Task: Add a condition where "Hours since ticket status solved Less than Twenty-four" in unsolved tickets in your groups.
Action: Mouse moved to (120, 526)
Screenshot: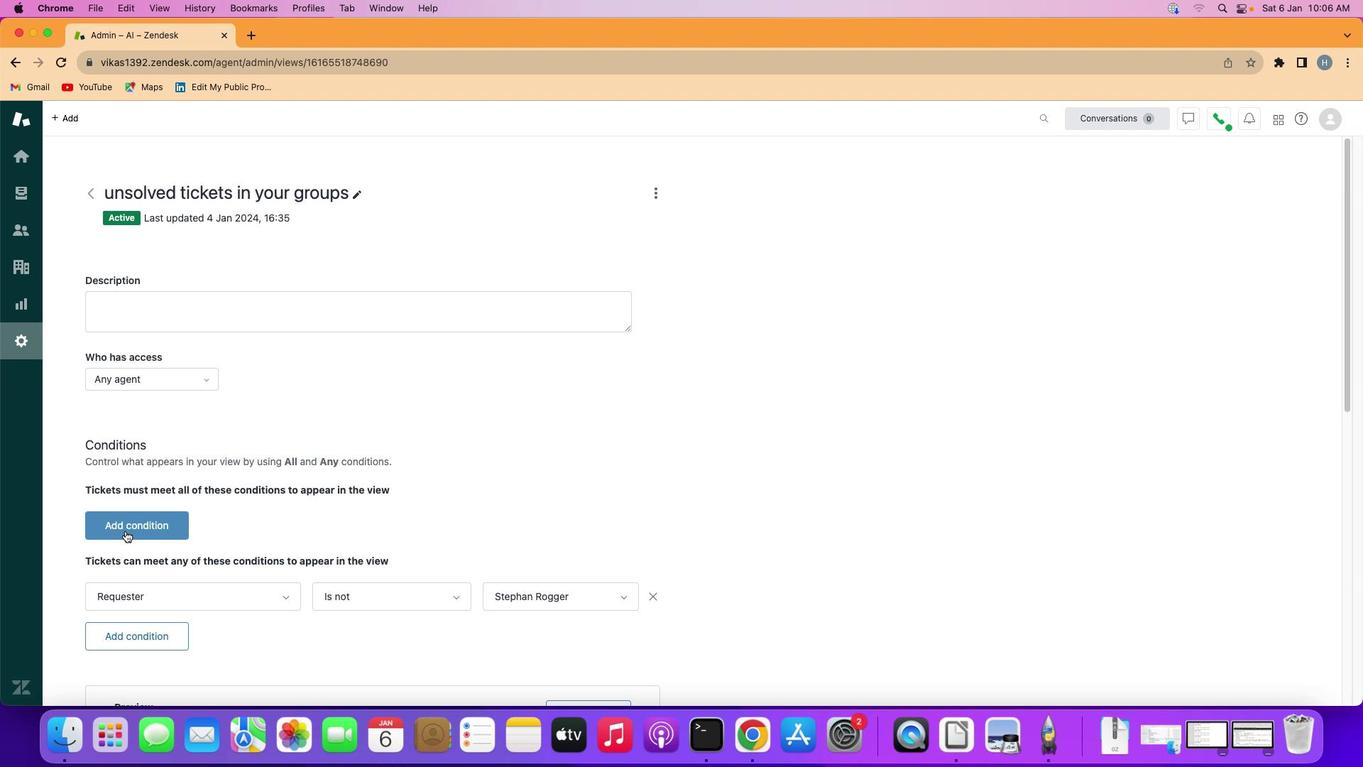 
Action: Mouse pressed left at (120, 526)
Screenshot: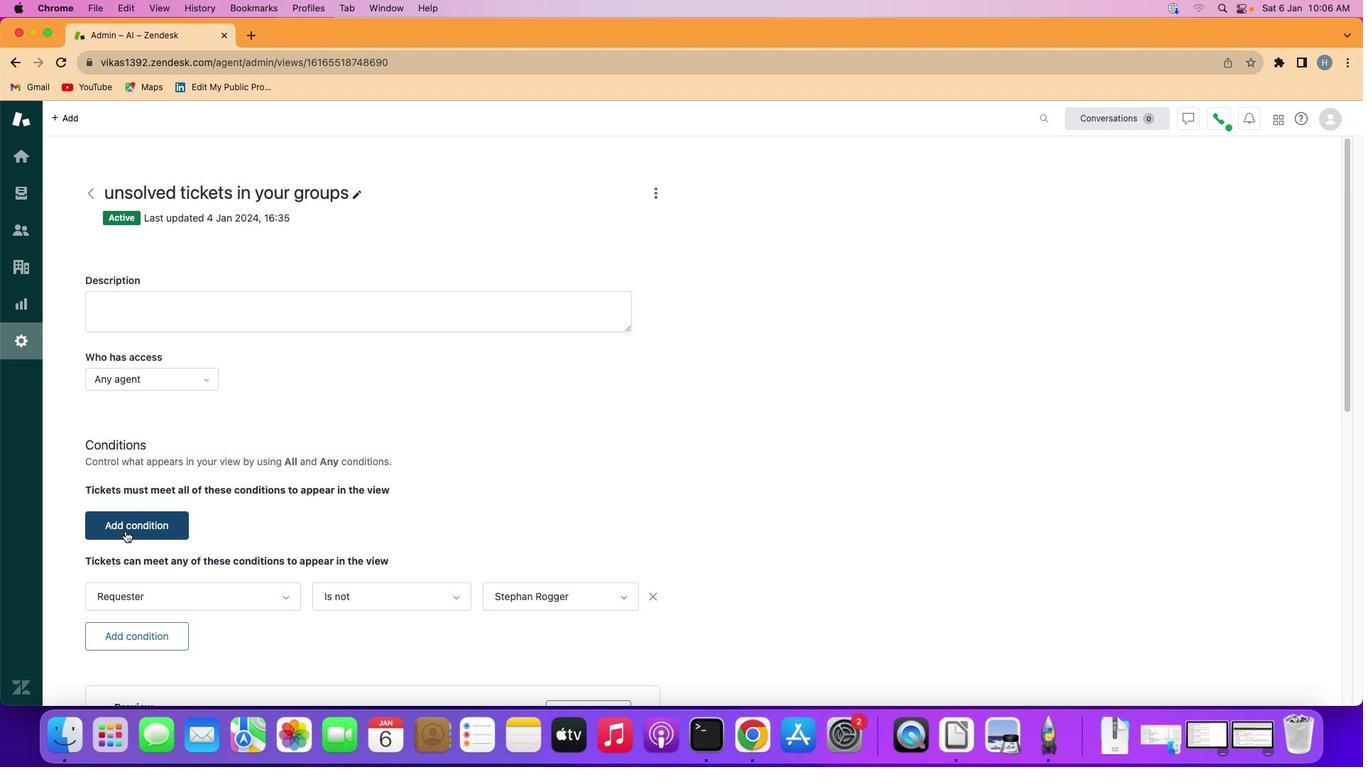 
Action: Mouse moved to (178, 518)
Screenshot: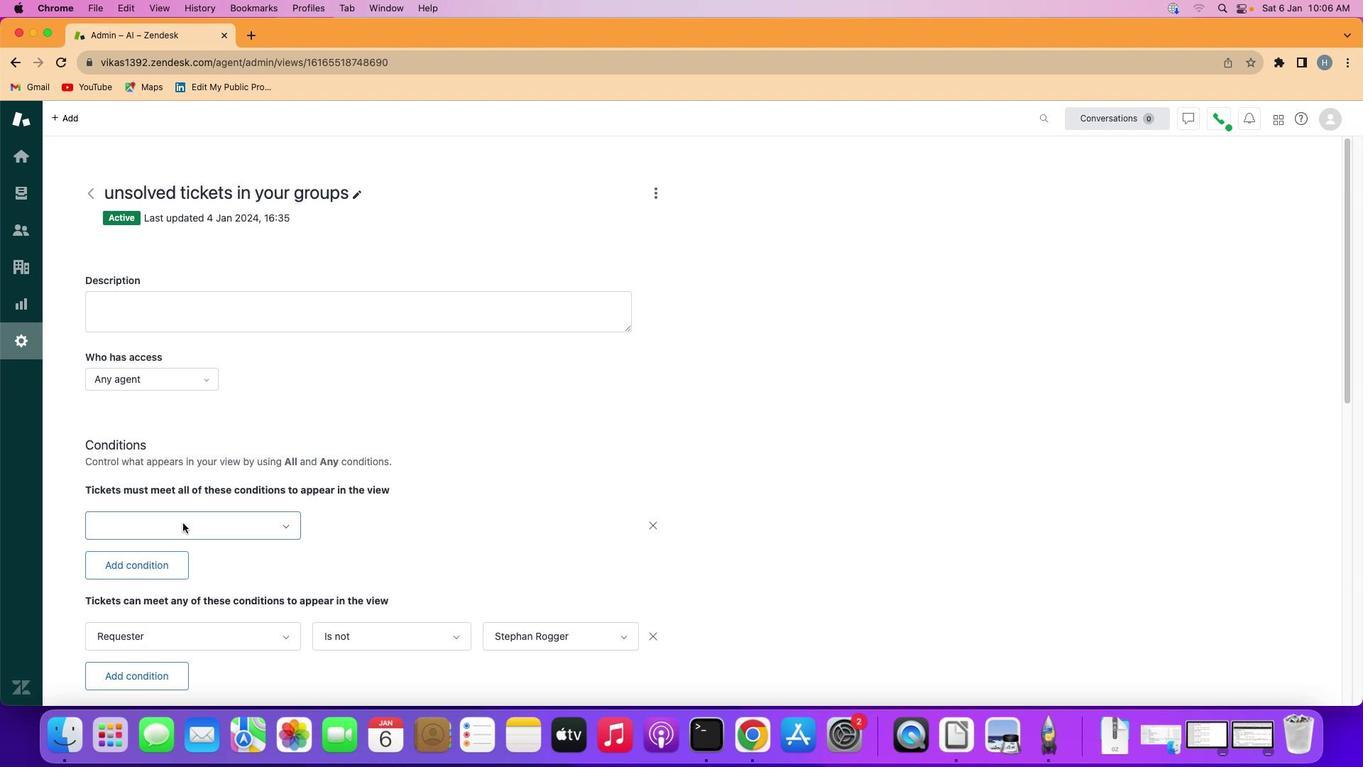 
Action: Mouse pressed left at (178, 518)
Screenshot: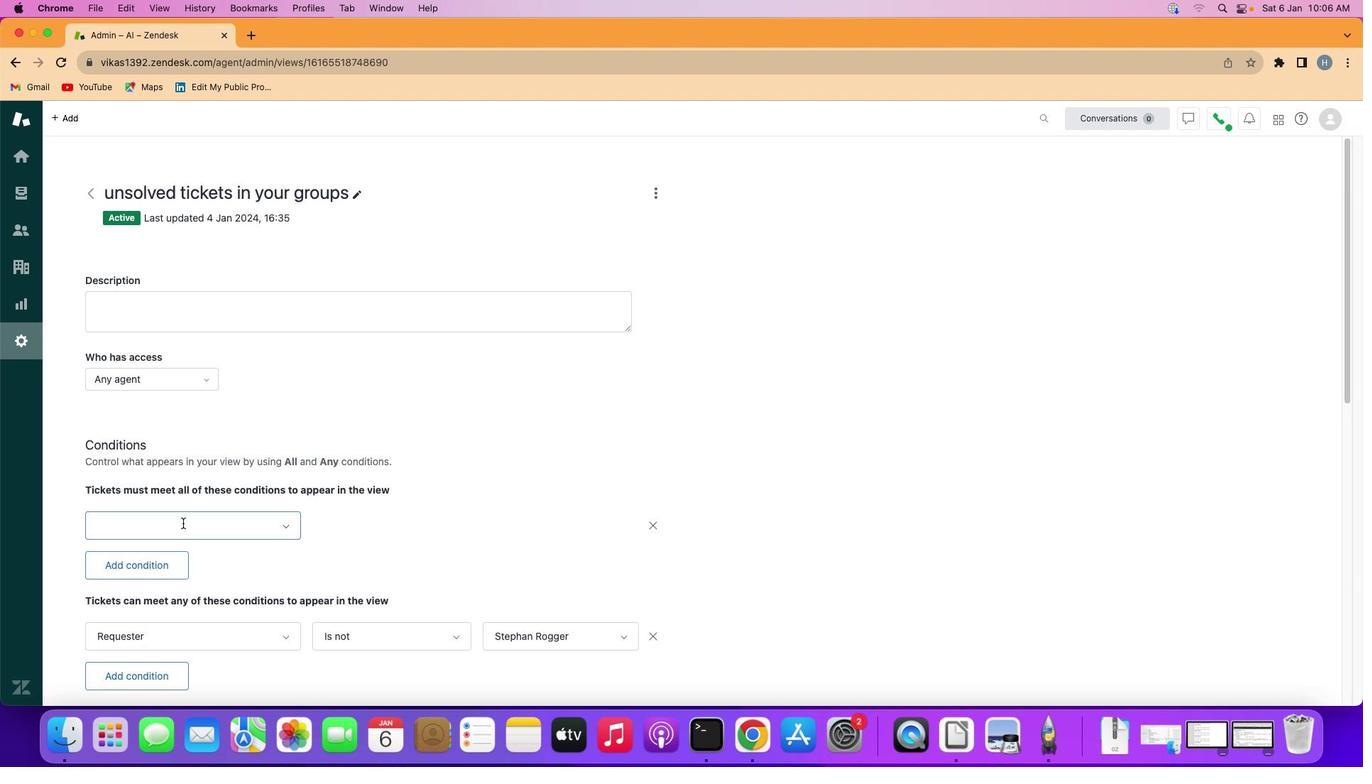 
Action: Mouse moved to (202, 424)
Screenshot: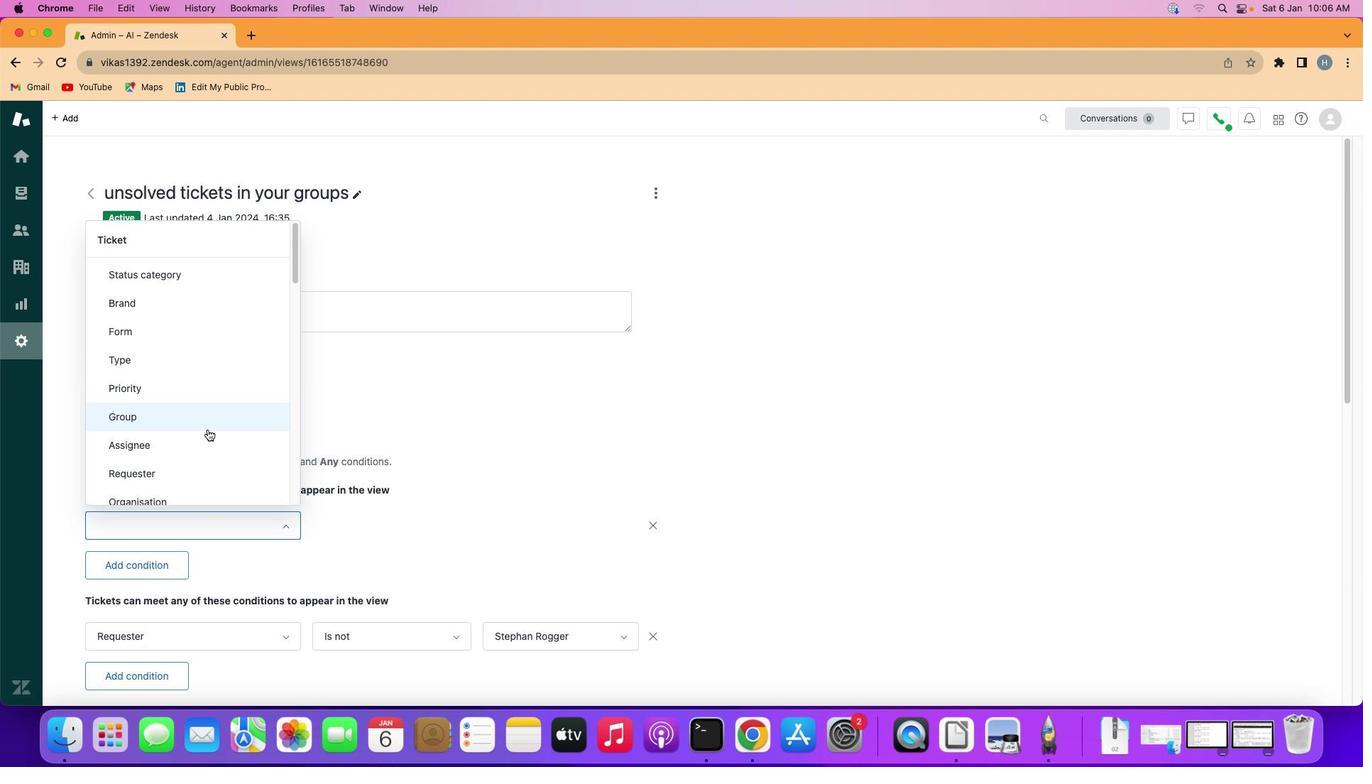 
Action: Mouse scrolled (202, 424) with delta (-4, -4)
Screenshot: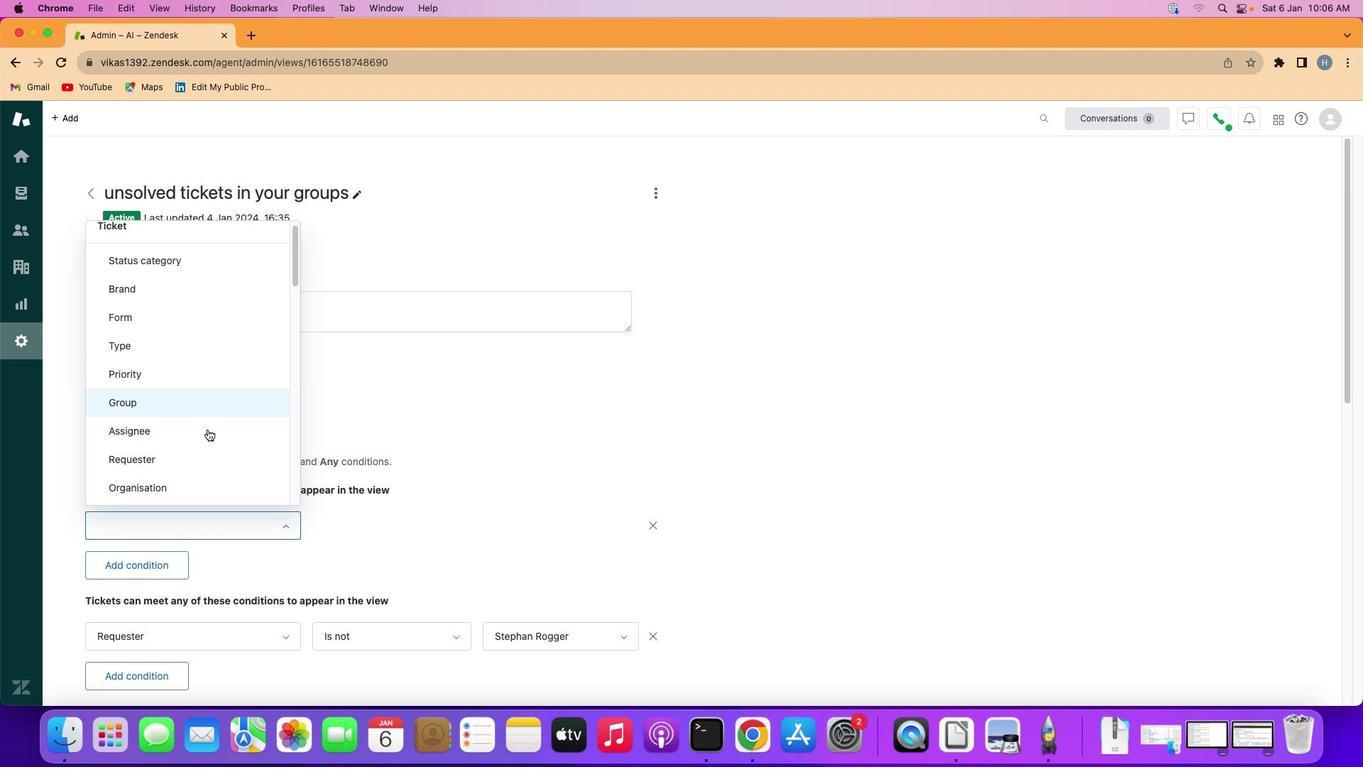 
Action: Mouse scrolled (202, 424) with delta (-4, -4)
Screenshot: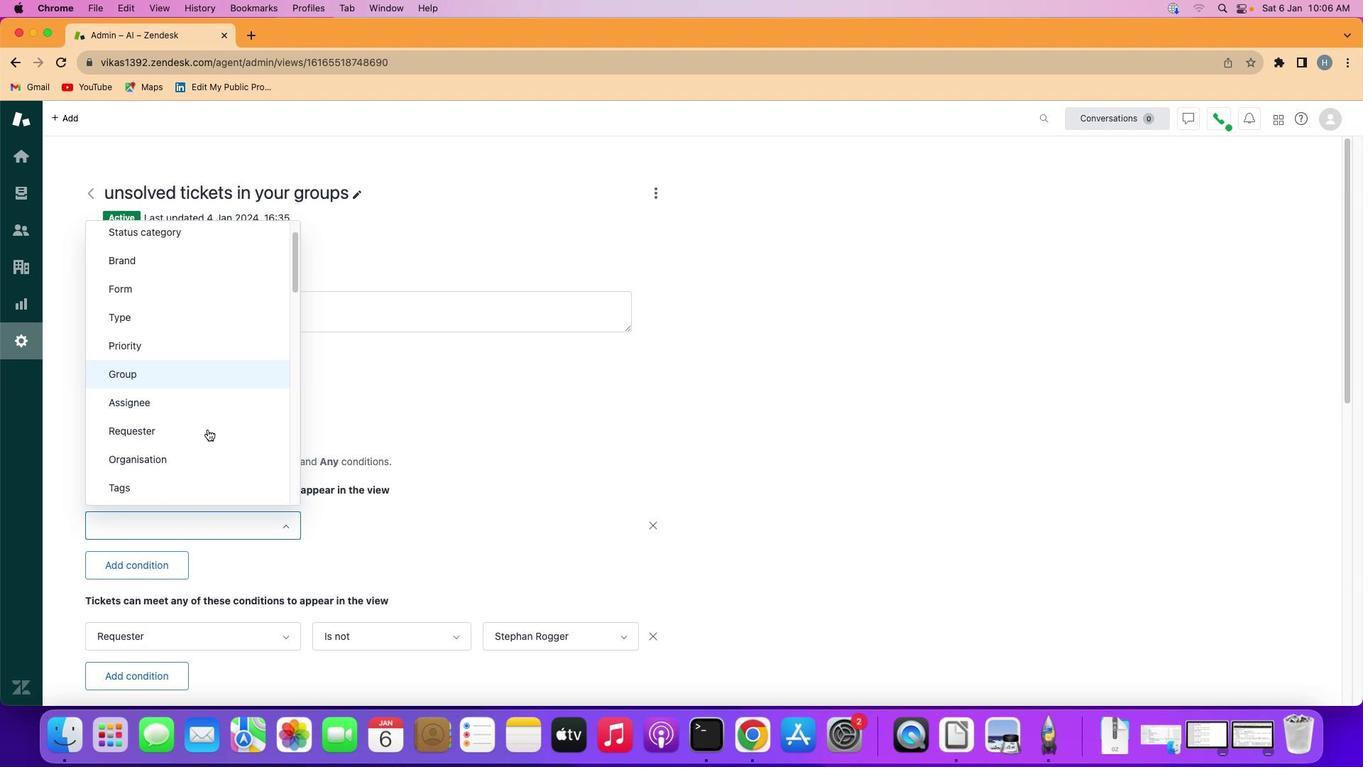 
Action: Mouse scrolled (202, 424) with delta (-4, -6)
Screenshot: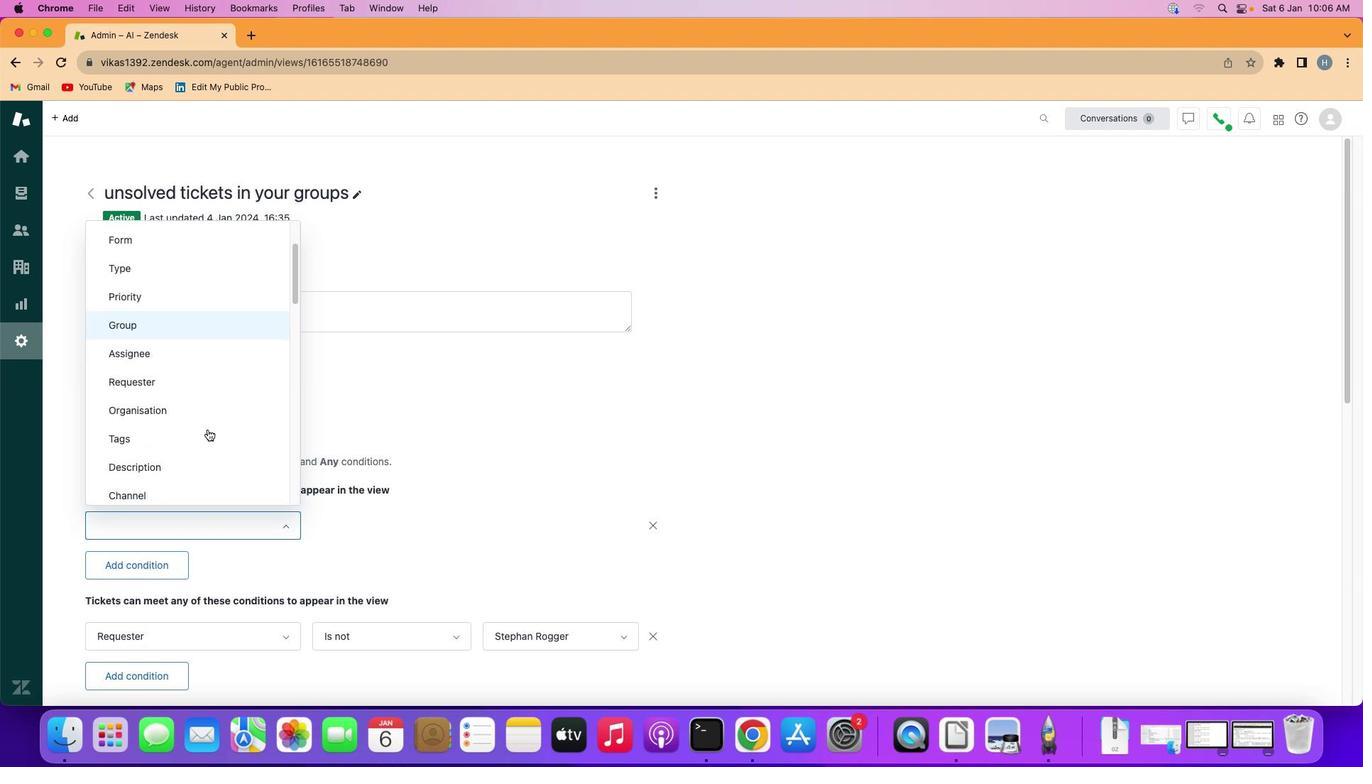 
Action: Mouse scrolled (202, 424) with delta (-4, -7)
Screenshot: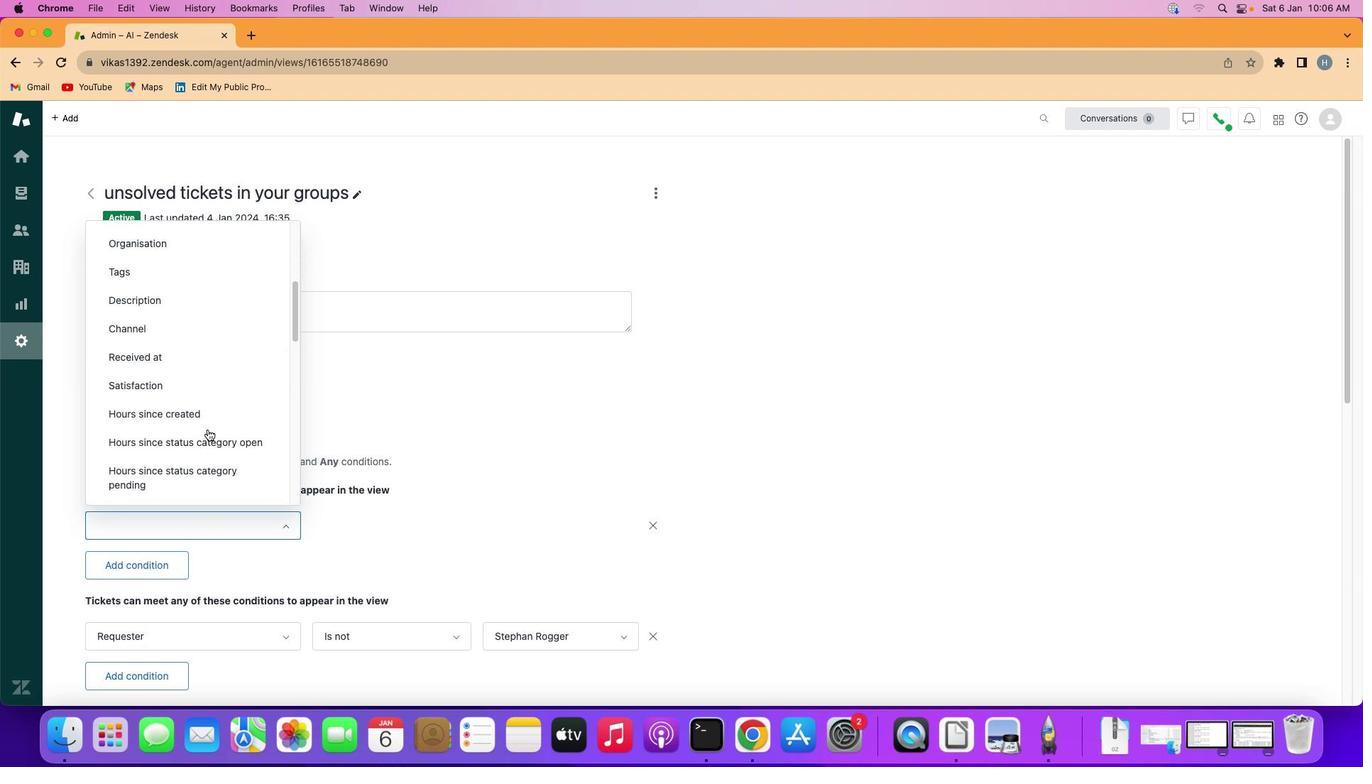 
Action: Mouse scrolled (202, 424) with delta (-4, -7)
Screenshot: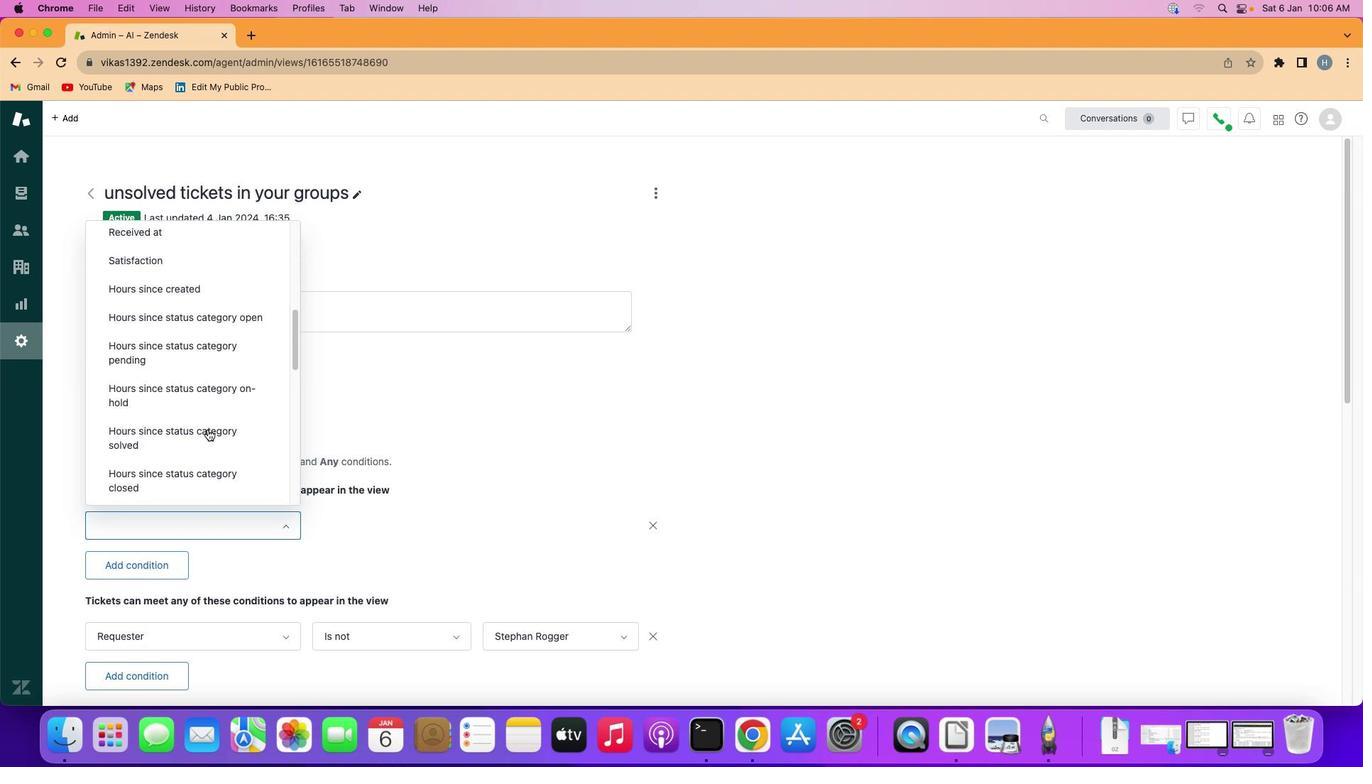 
Action: Mouse scrolled (202, 424) with delta (-4, -4)
Screenshot: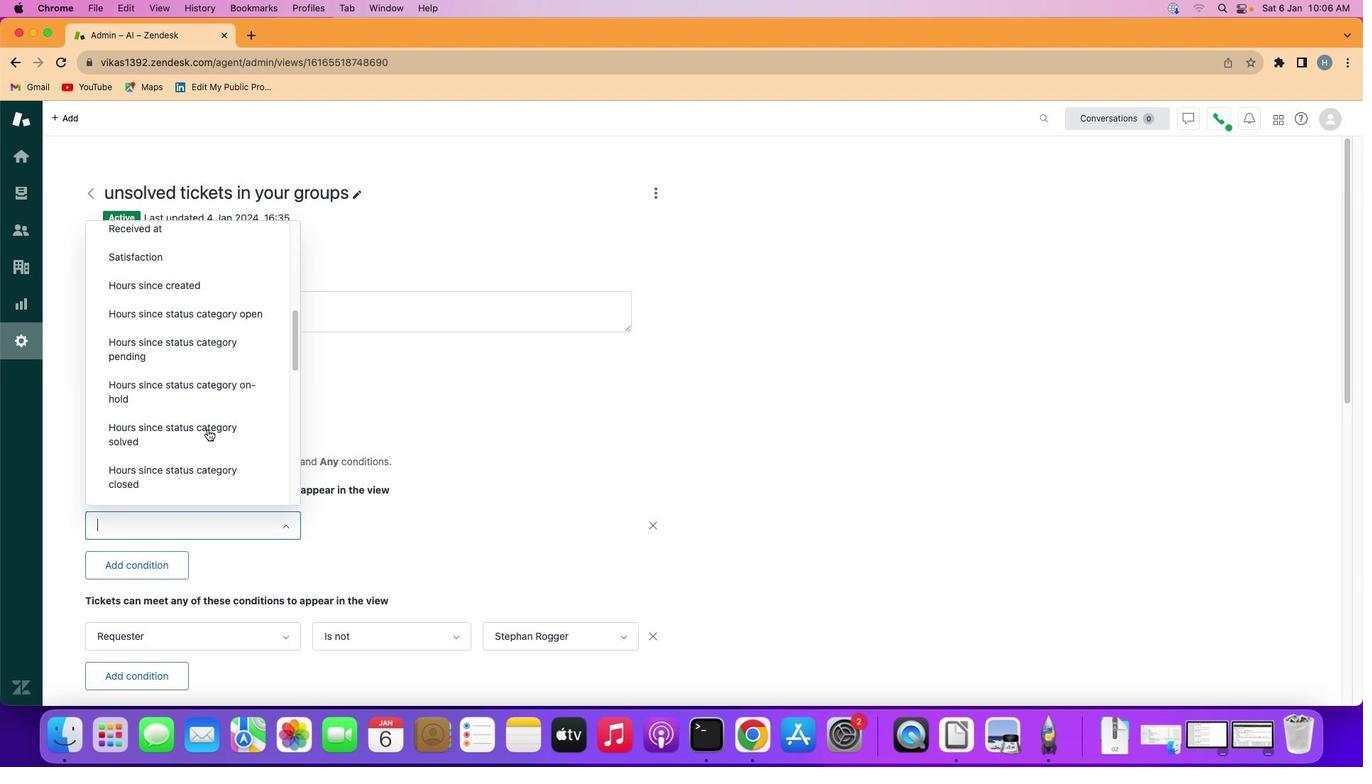 
Action: Mouse scrolled (202, 424) with delta (-4, -2)
Screenshot: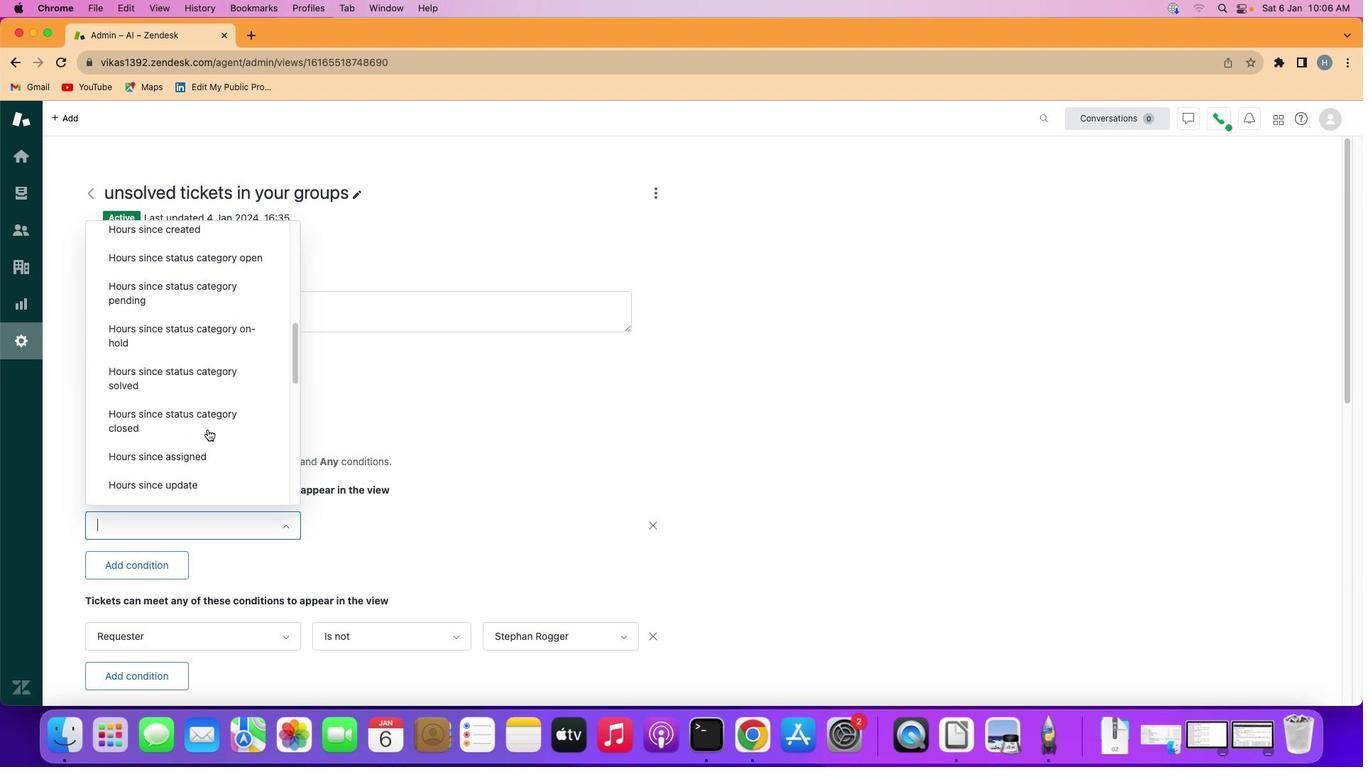 
Action: Mouse scrolled (202, 424) with delta (-4, -7)
Screenshot: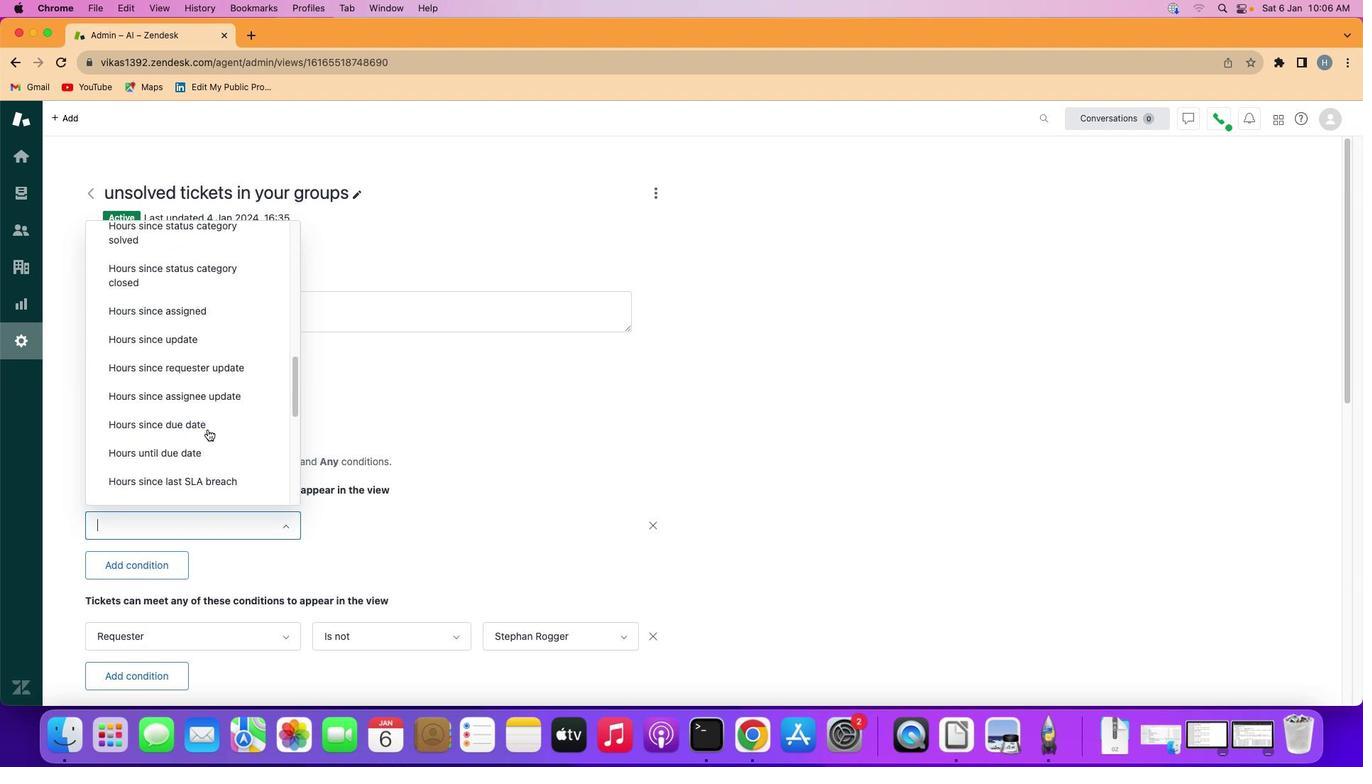 
Action: Mouse scrolled (202, 424) with delta (-4, -6)
Screenshot: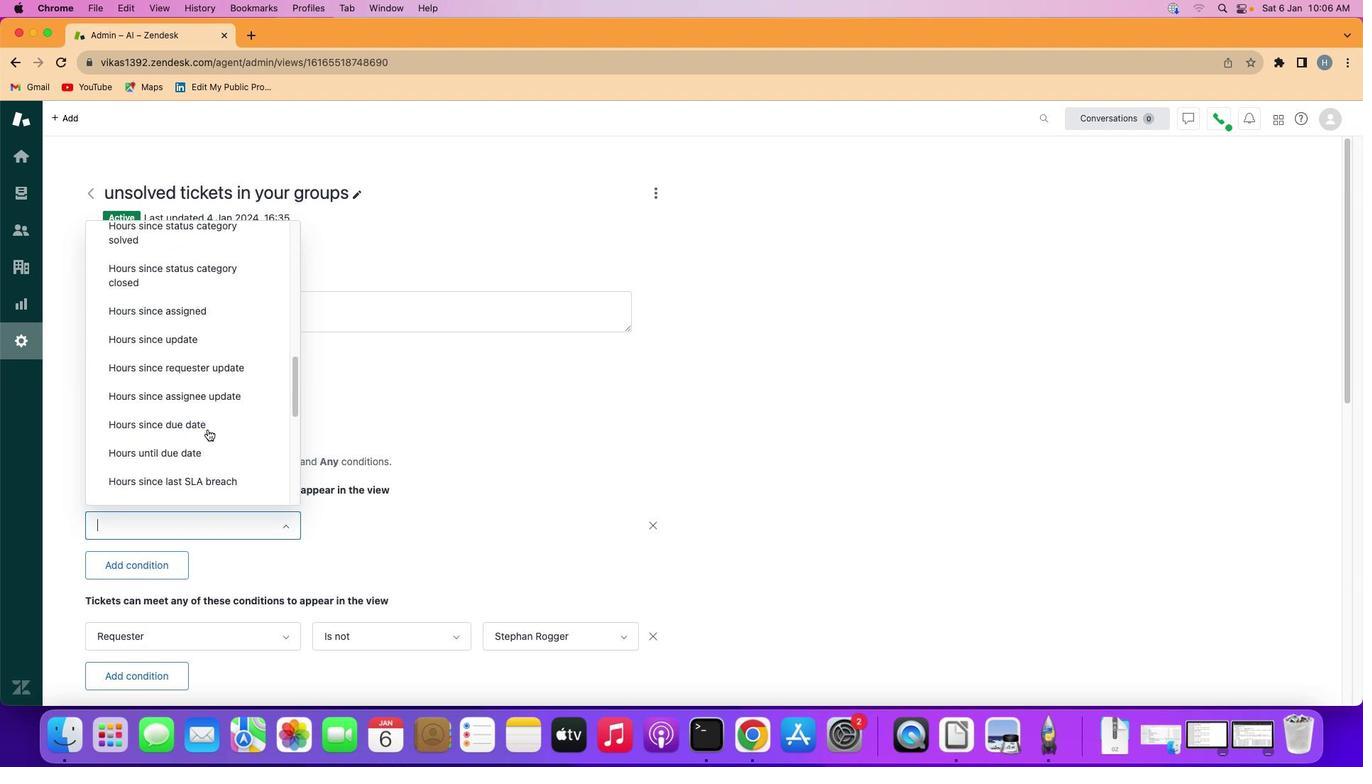 
Action: Mouse scrolled (202, 424) with delta (-4, -8)
Screenshot: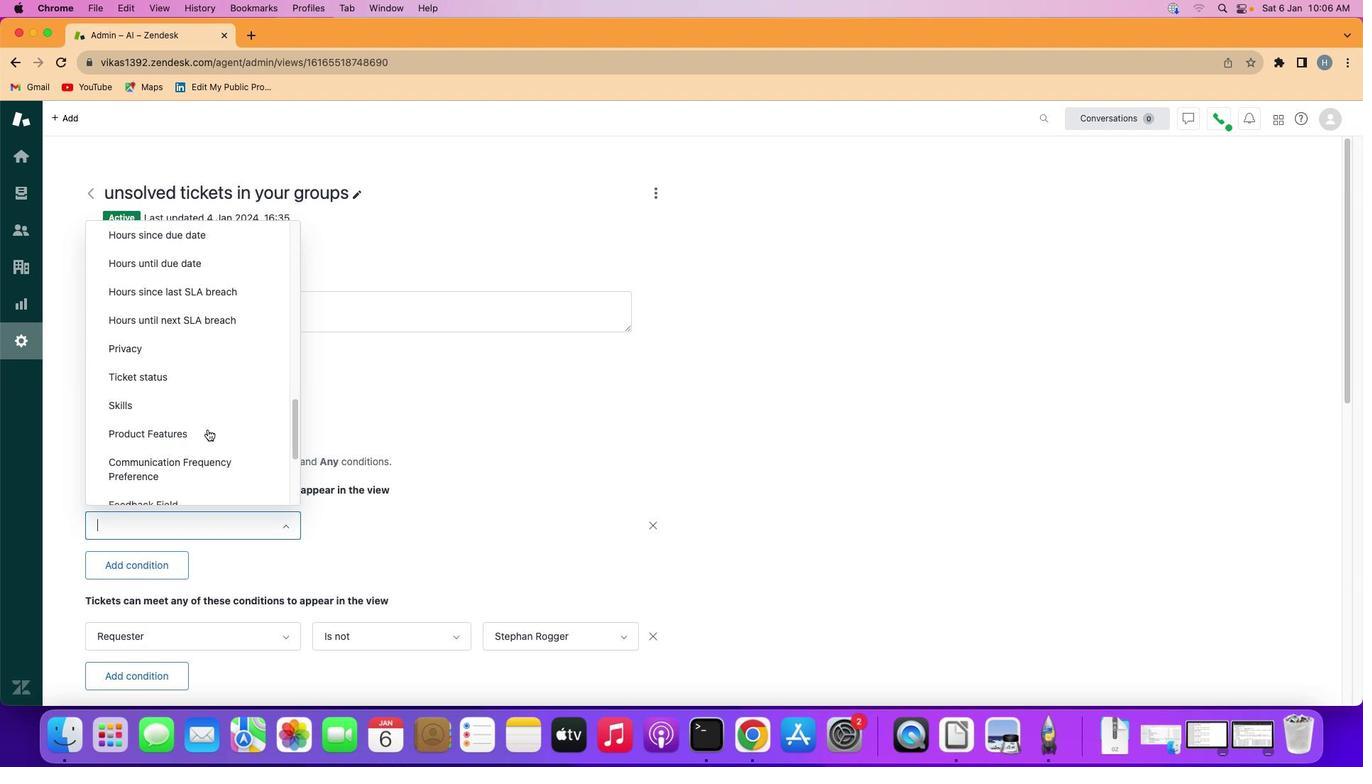 
Action: Mouse scrolled (202, 424) with delta (-4, -8)
Screenshot: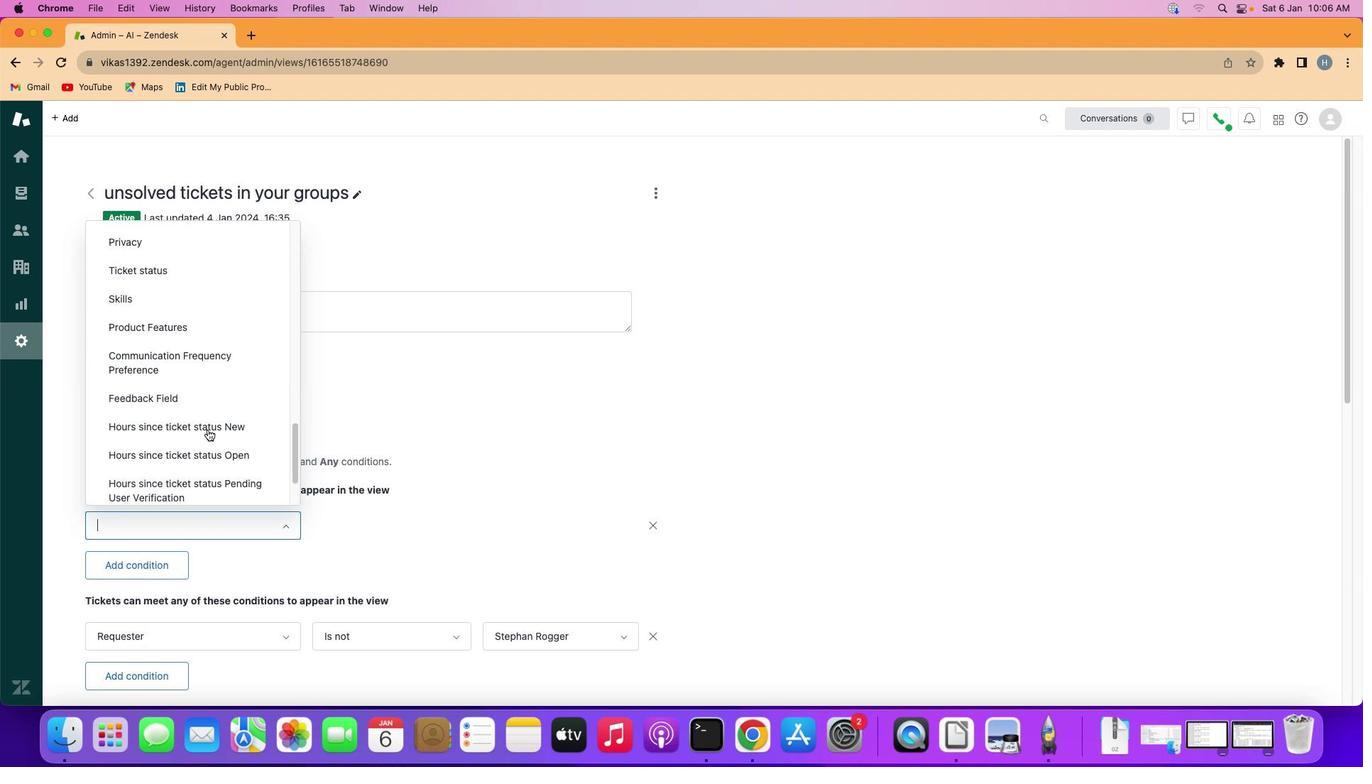 
Action: Mouse scrolled (202, 424) with delta (-4, -4)
Screenshot: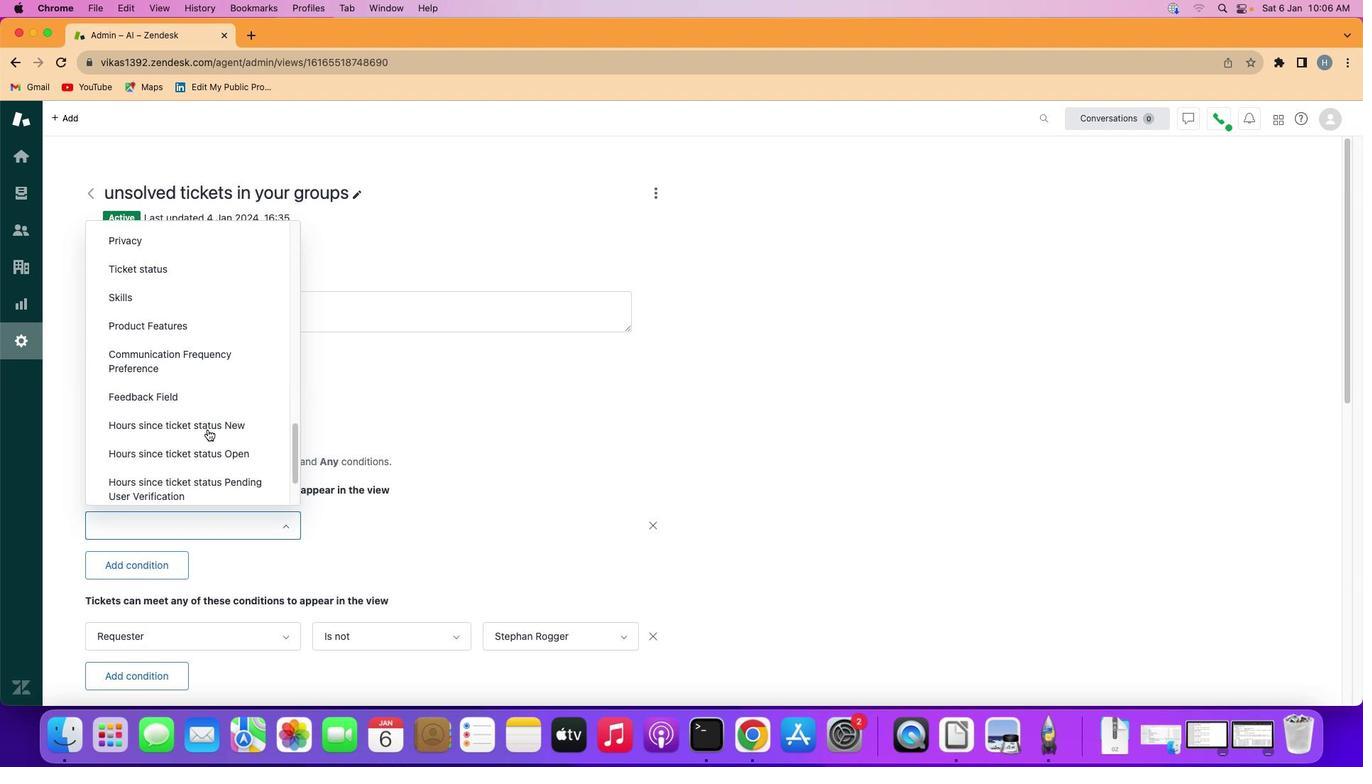 
Action: Mouse scrolled (202, 424) with delta (-4, -4)
Screenshot: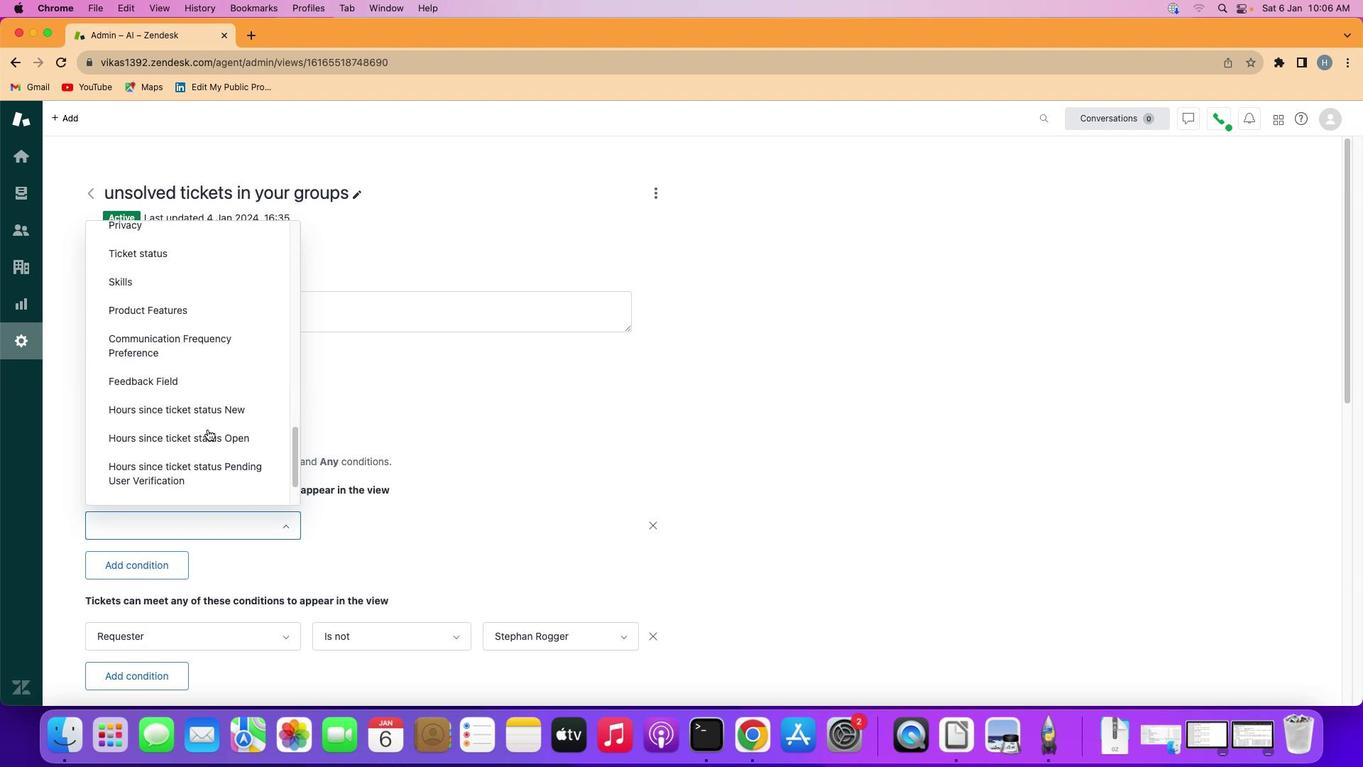 
Action: Mouse scrolled (202, 424) with delta (-4, -4)
Screenshot: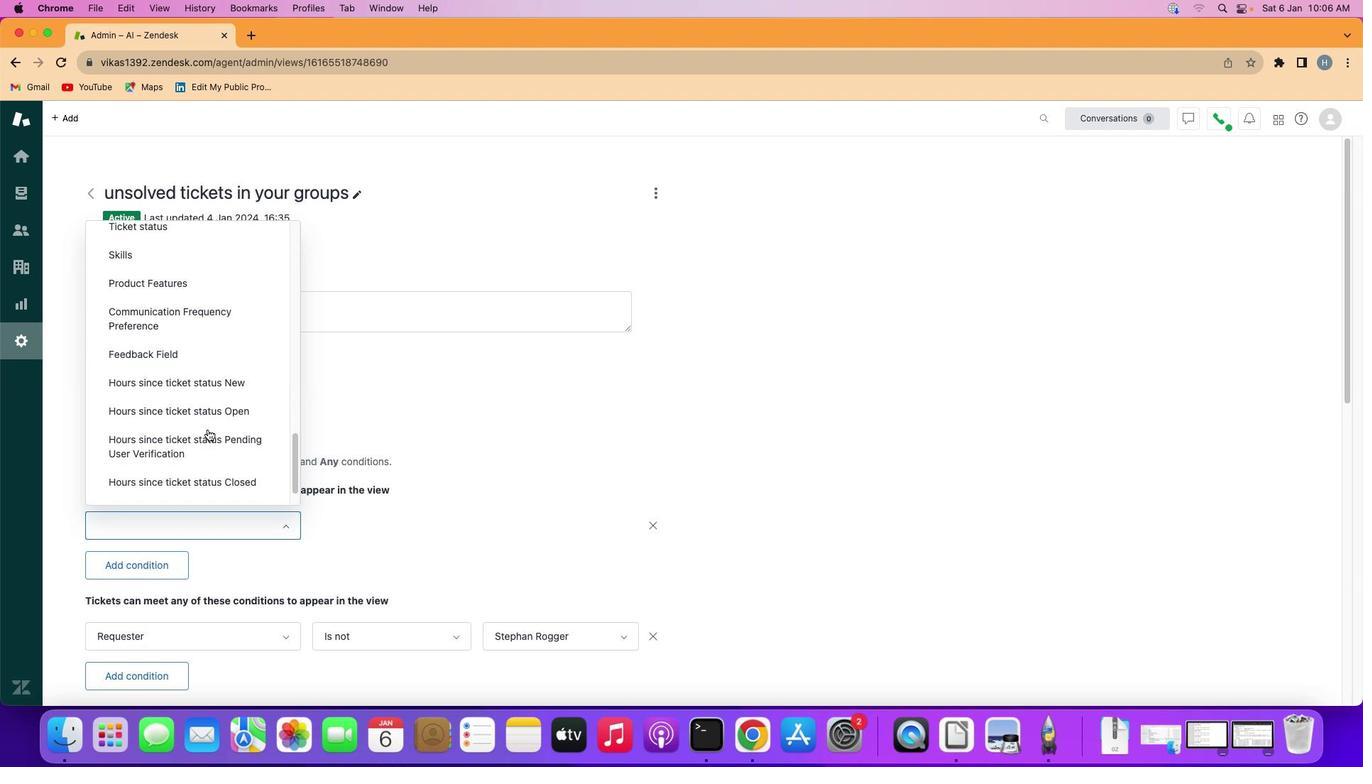 
Action: Mouse scrolled (202, 424) with delta (-4, -5)
Screenshot: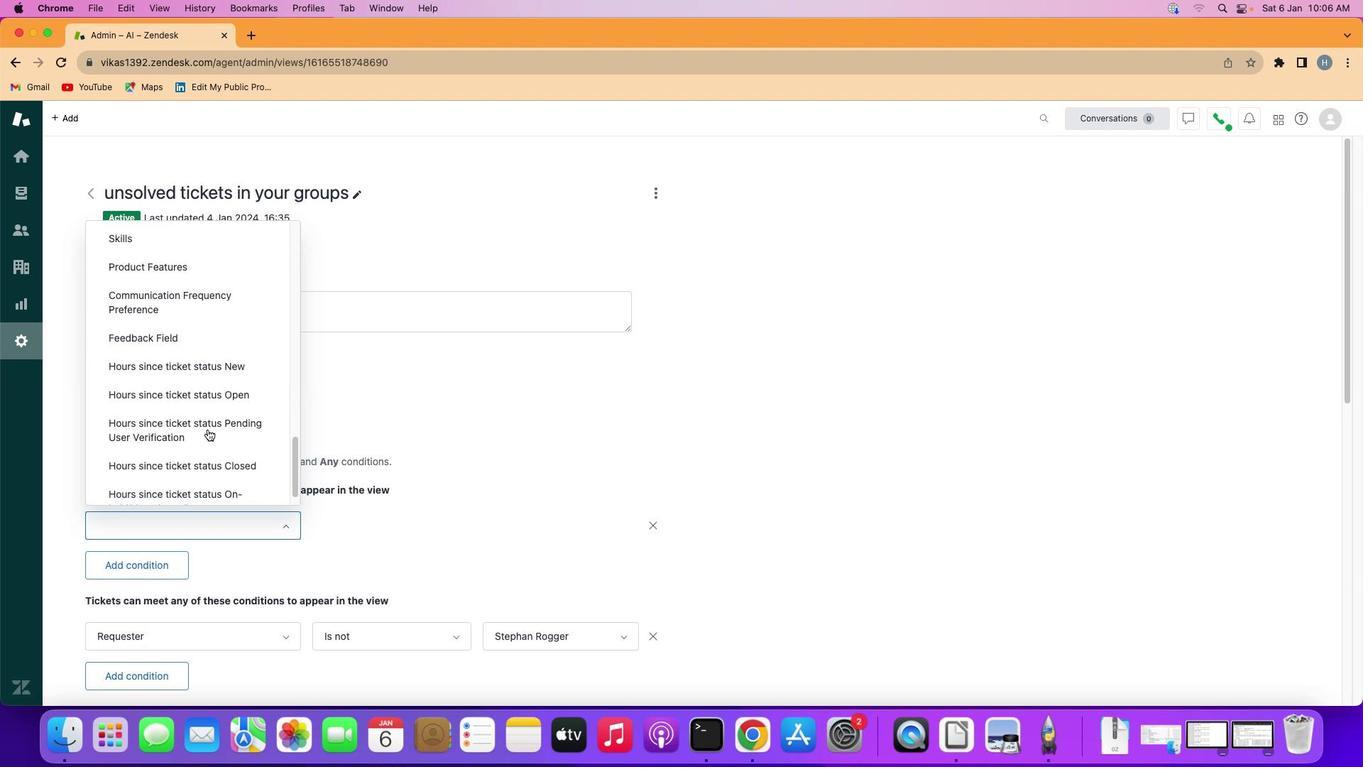 
Action: Mouse scrolled (202, 424) with delta (-4, -6)
Screenshot: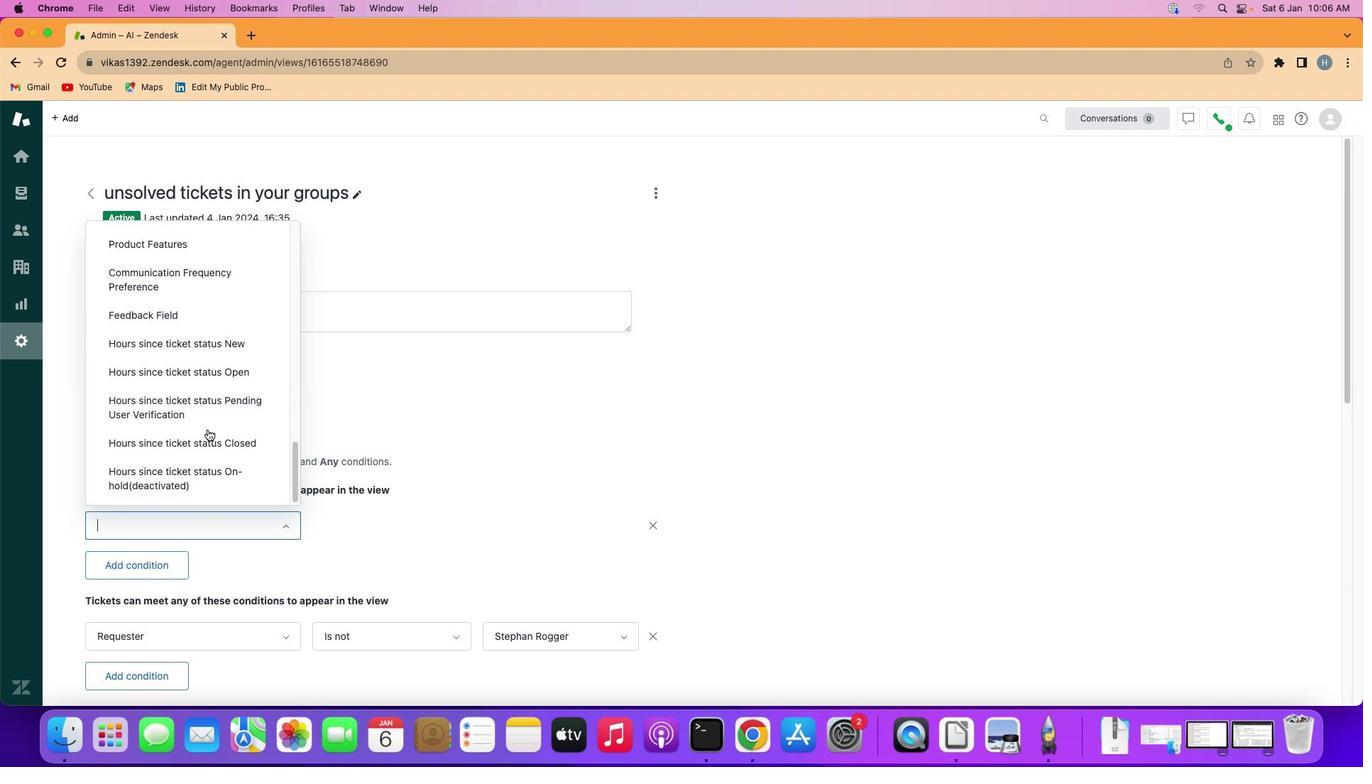 
Action: Mouse scrolled (202, 424) with delta (-4, -4)
Screenshot: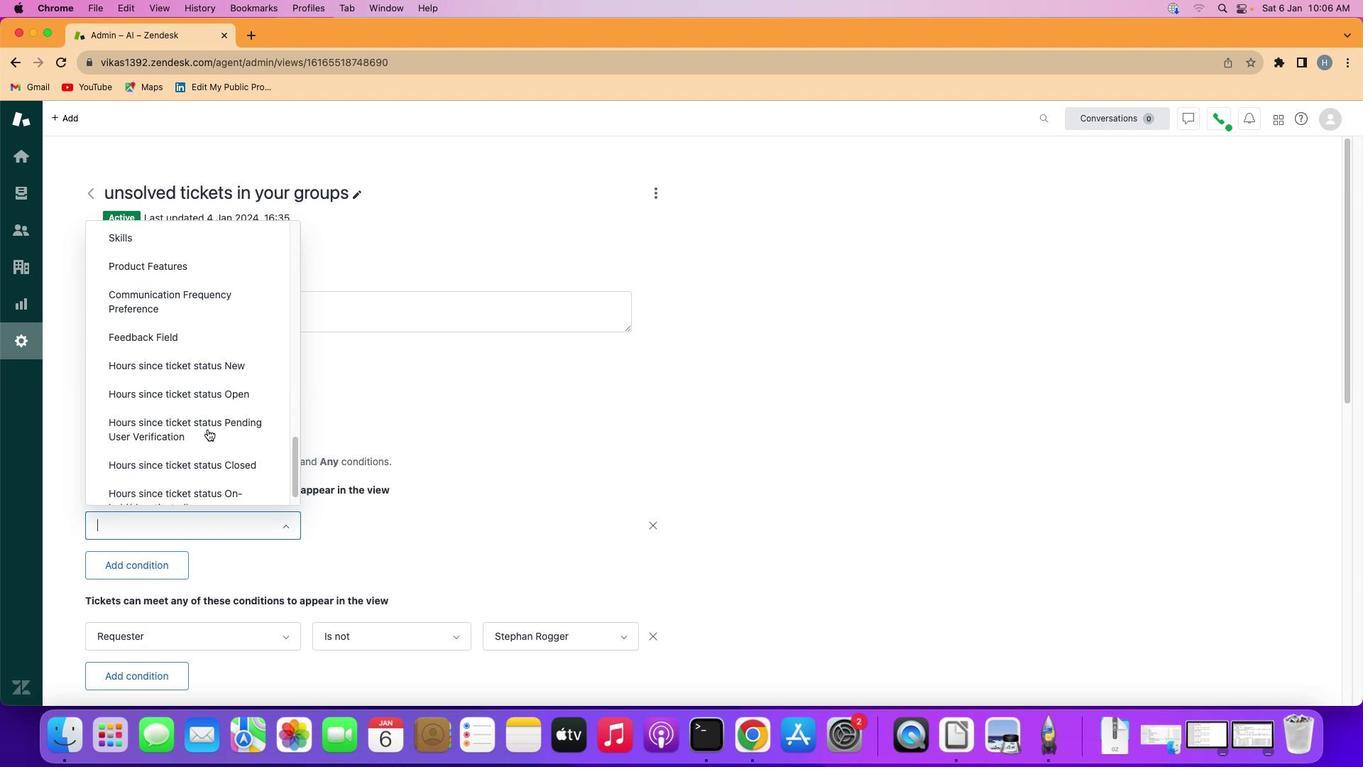 
Action: Mouse scrolled (202, 424) with delta (-4, -2)
Screenshot: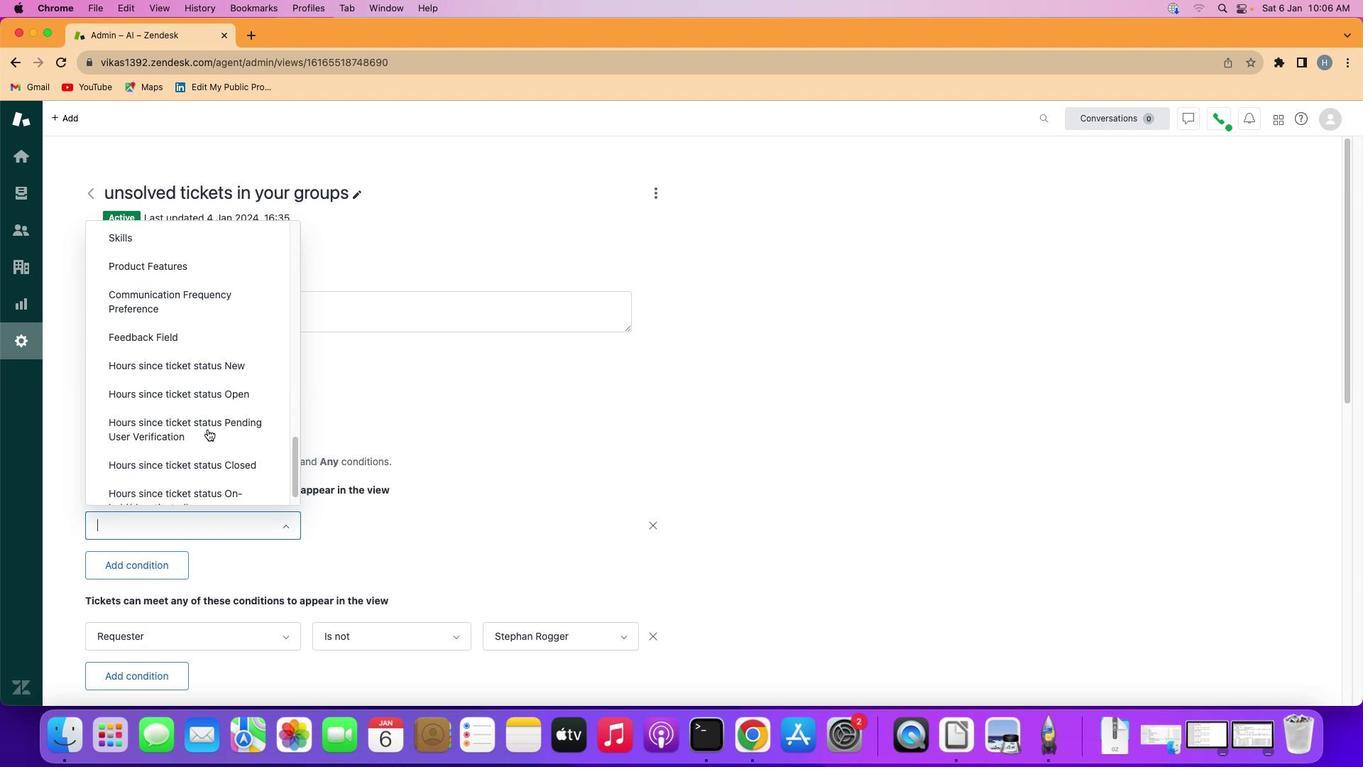 
Action: Mouse scrolled (202, 424) with delta (-4, -6)
Screenshot: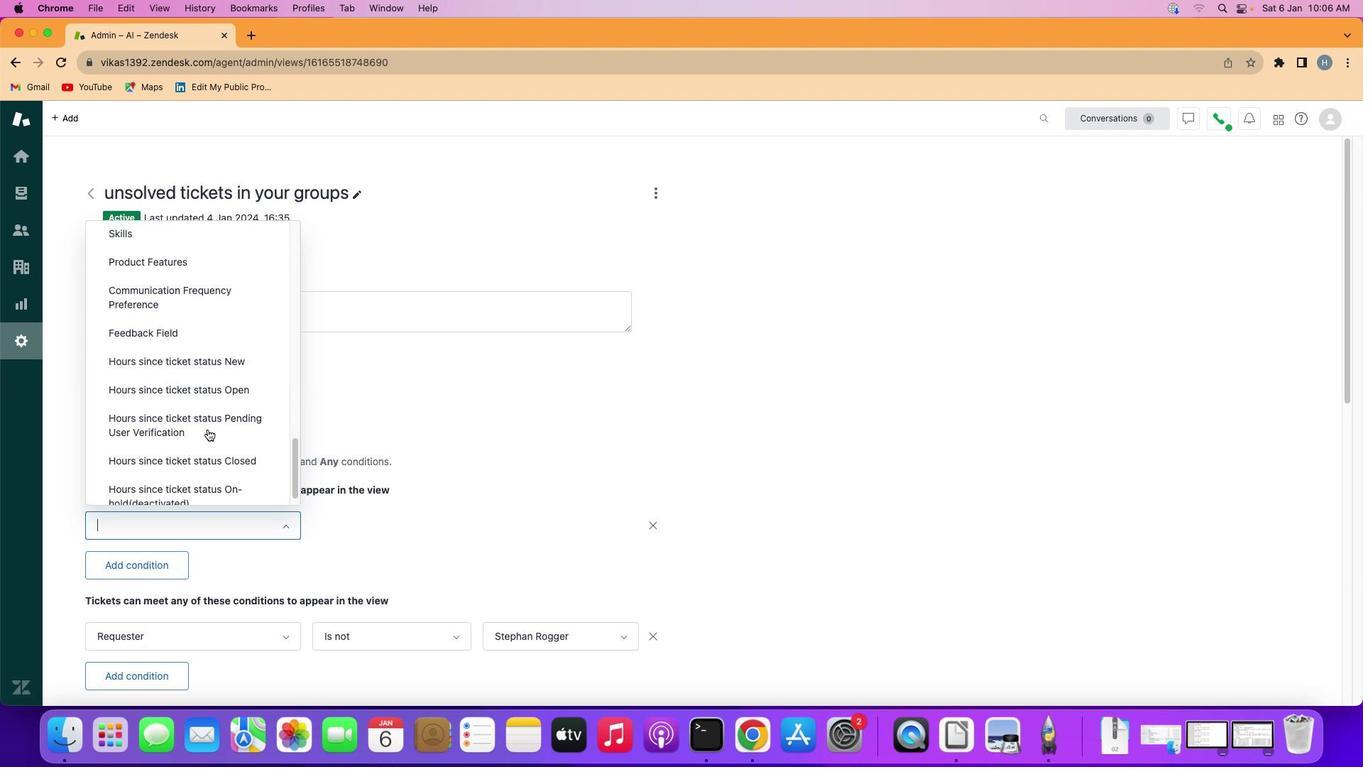 
Action: Mouse moved to (201, 440)
Screenshot: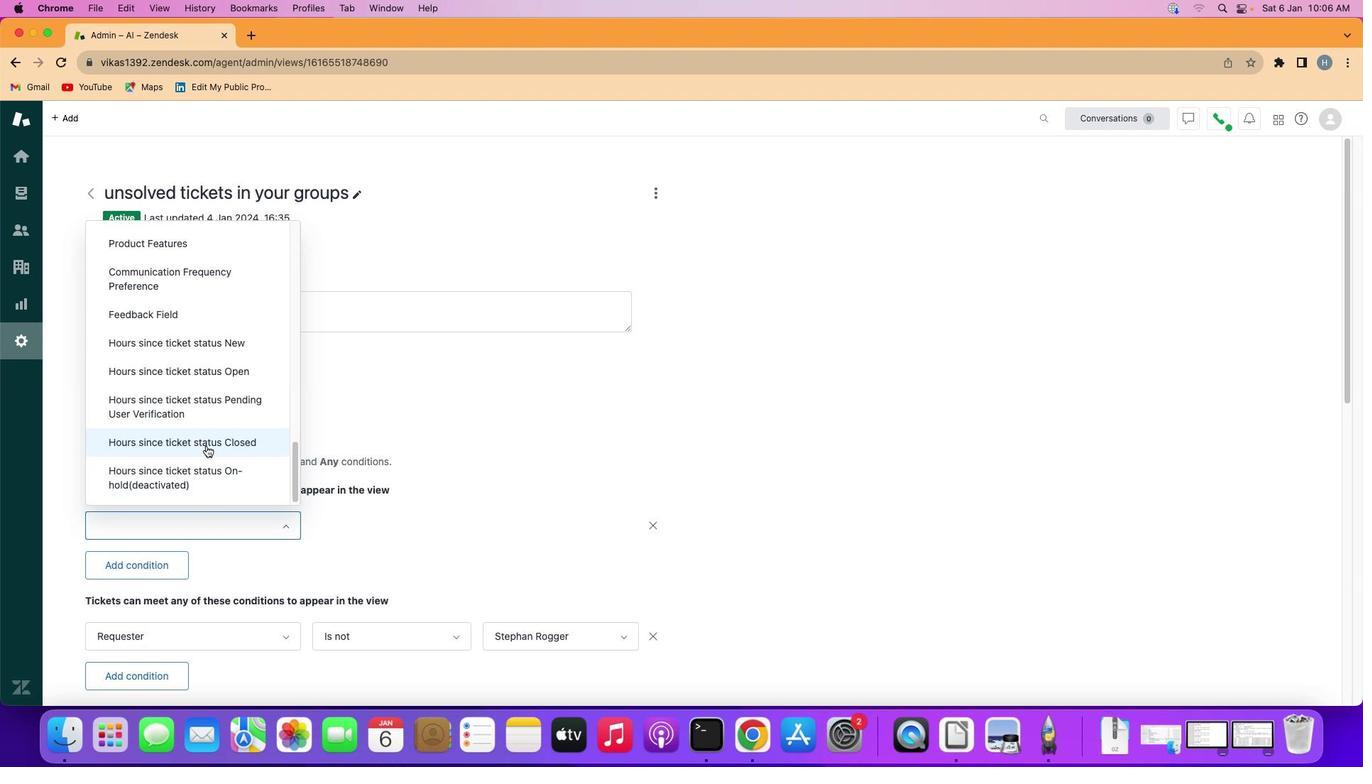 
Action: Mouse pressed left at (201, 440)
Screenshot: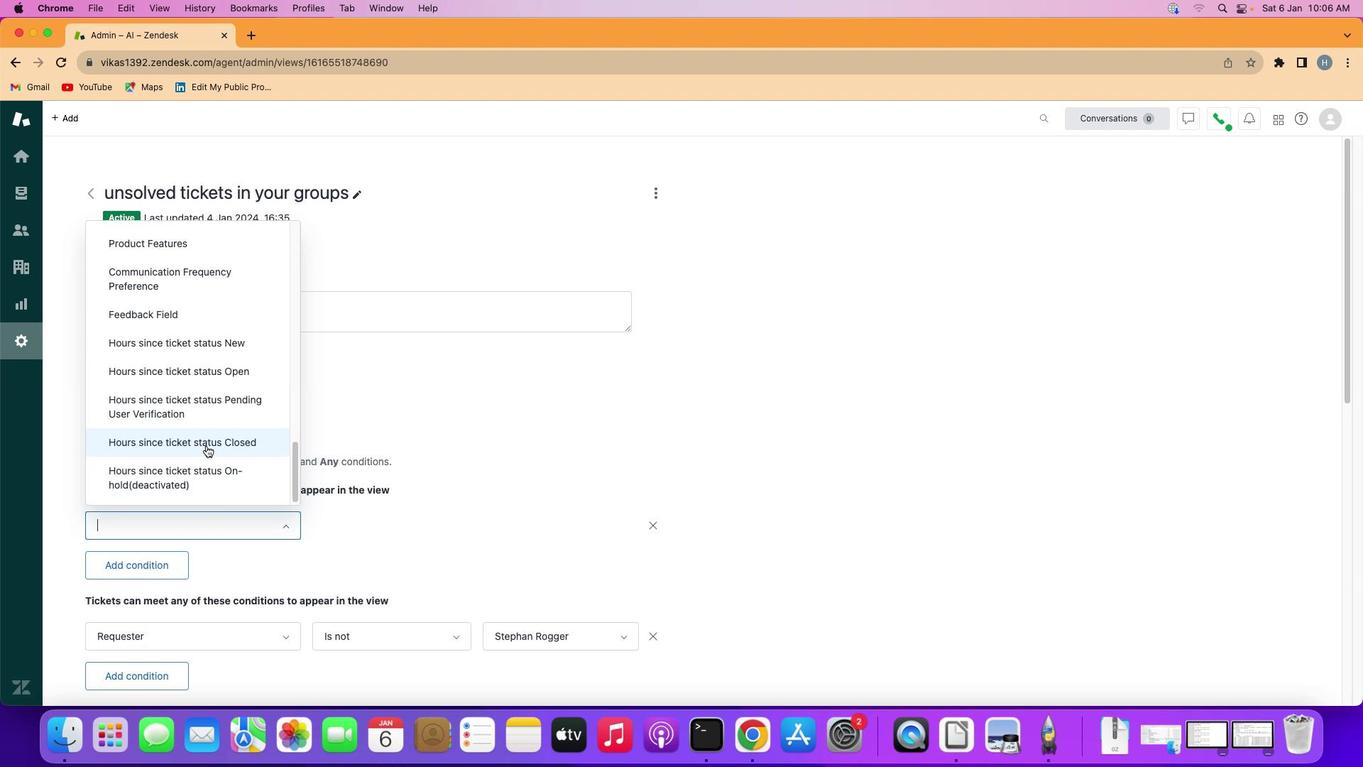 
Action: Mouse moved to (415, 520)
Screenshot: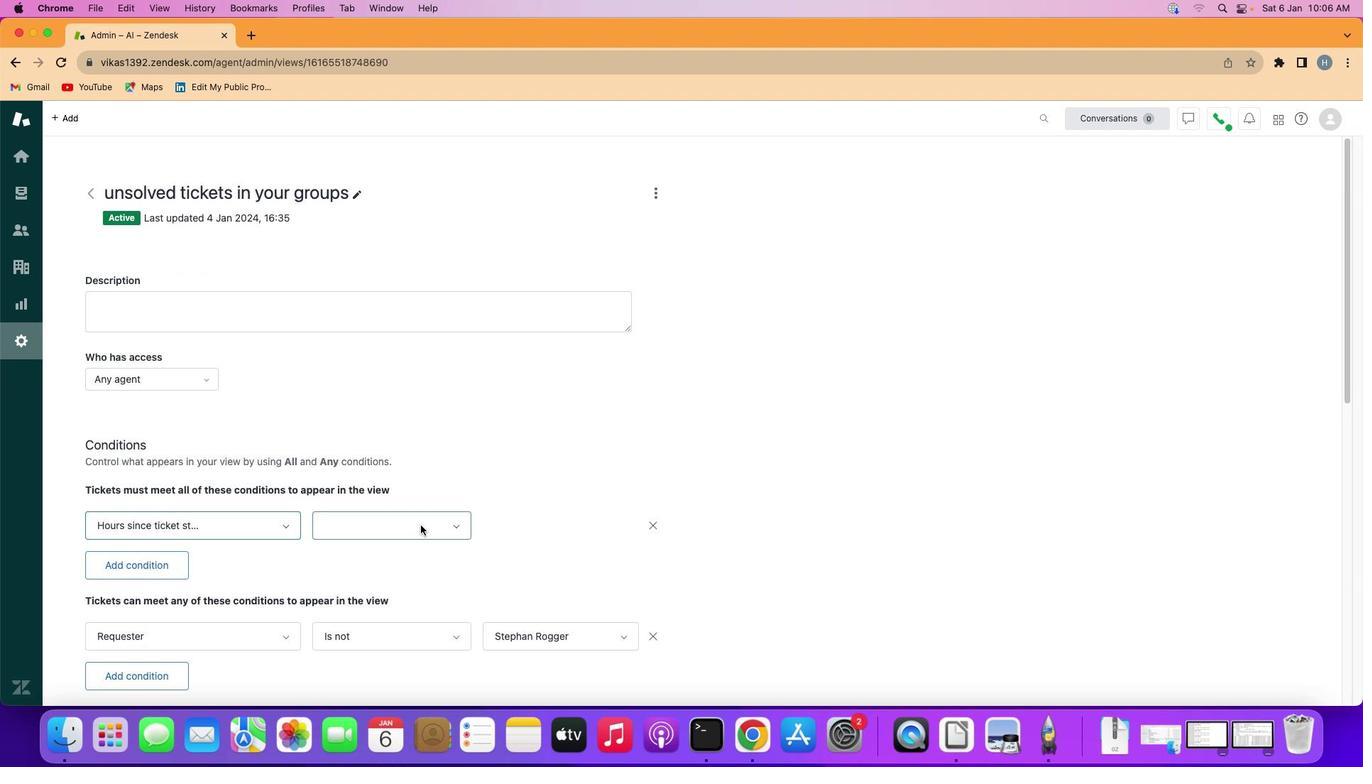 
Action: Mouse pressed left at (415, 520)
Screenshot: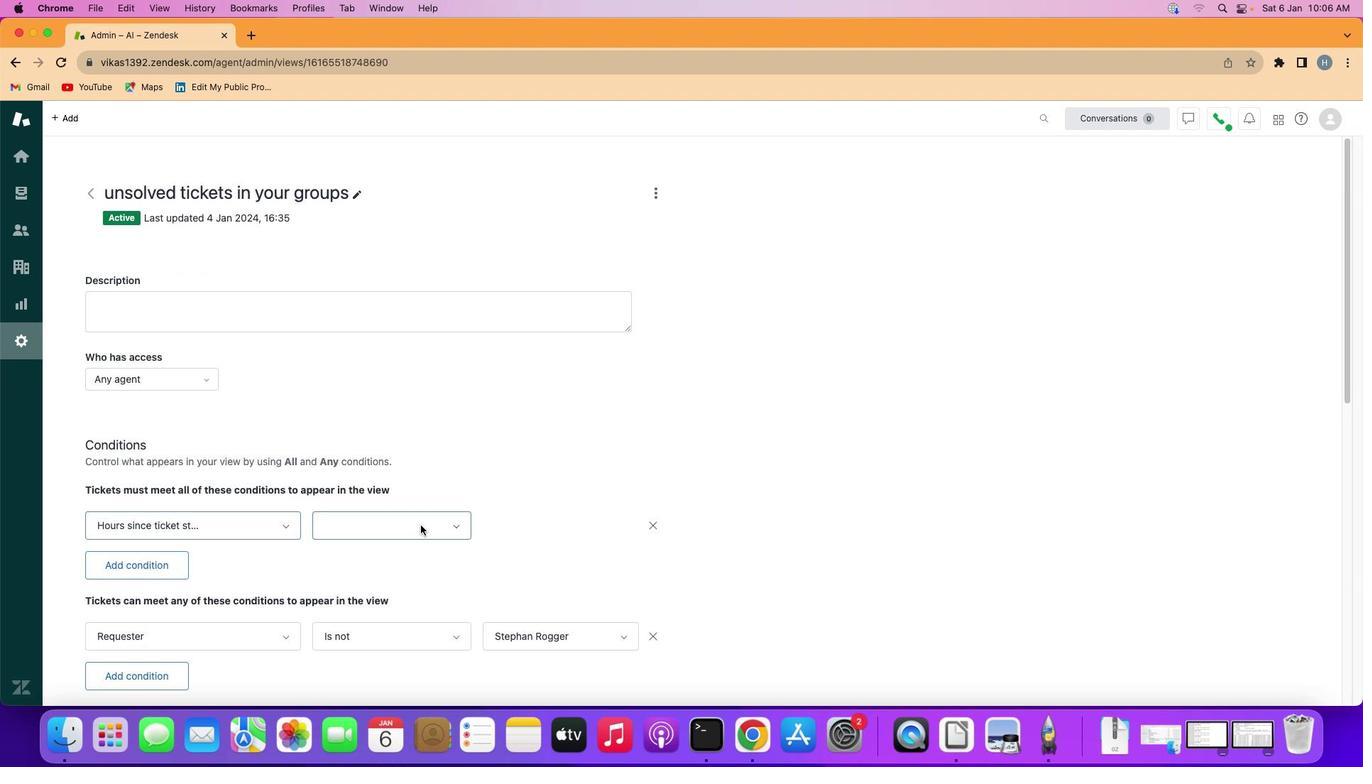
Action: Mouse moved to (404, 560)
Screenshot: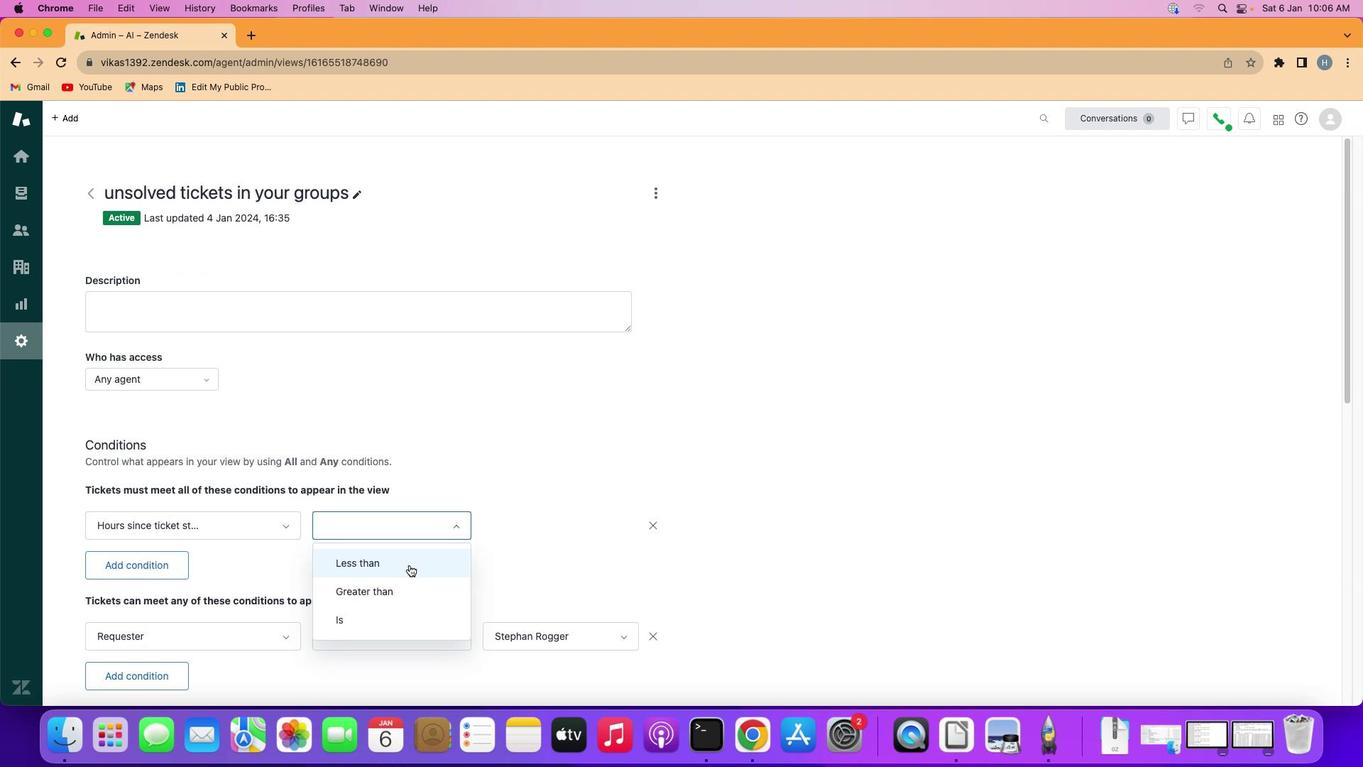 
Action: Mouse pressed left at (404, 560)
Screenshot: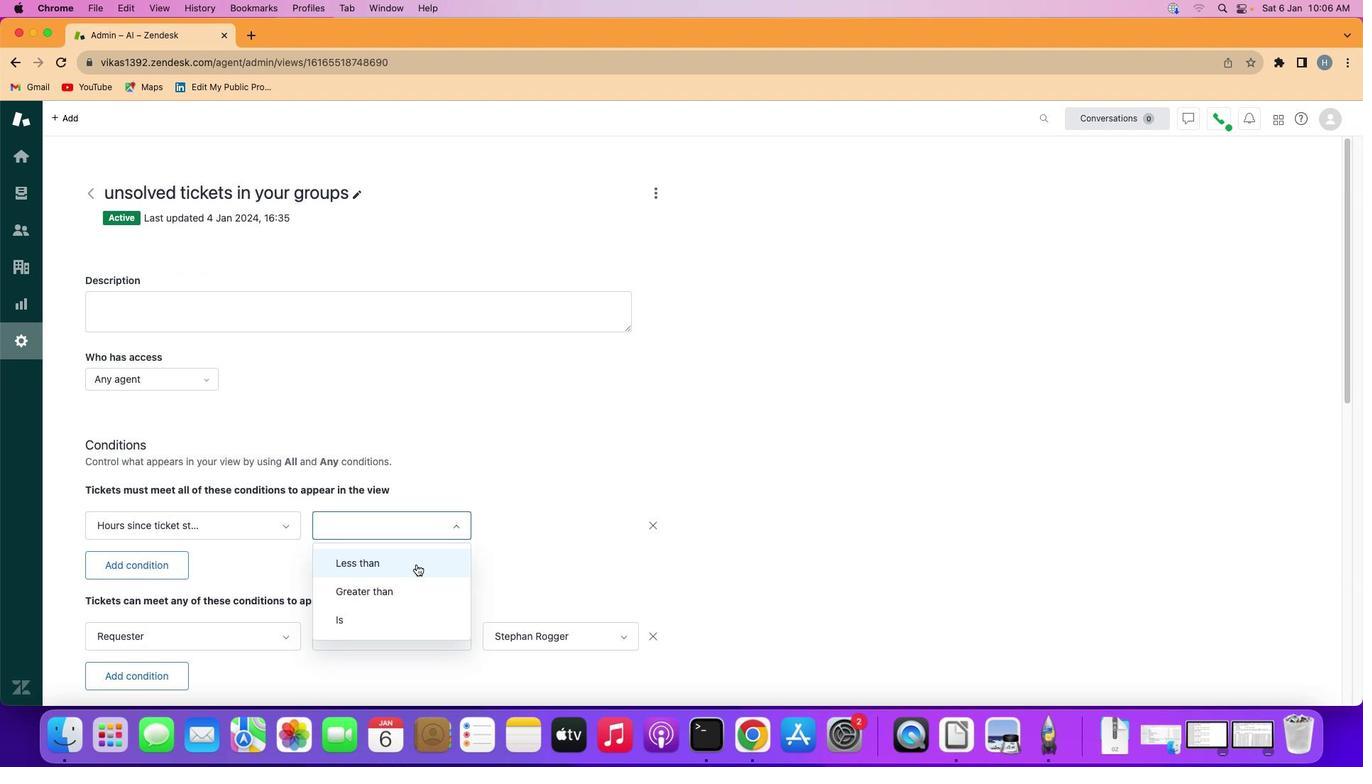 
Action: Mouse moved to (549, 521)
Screenshot: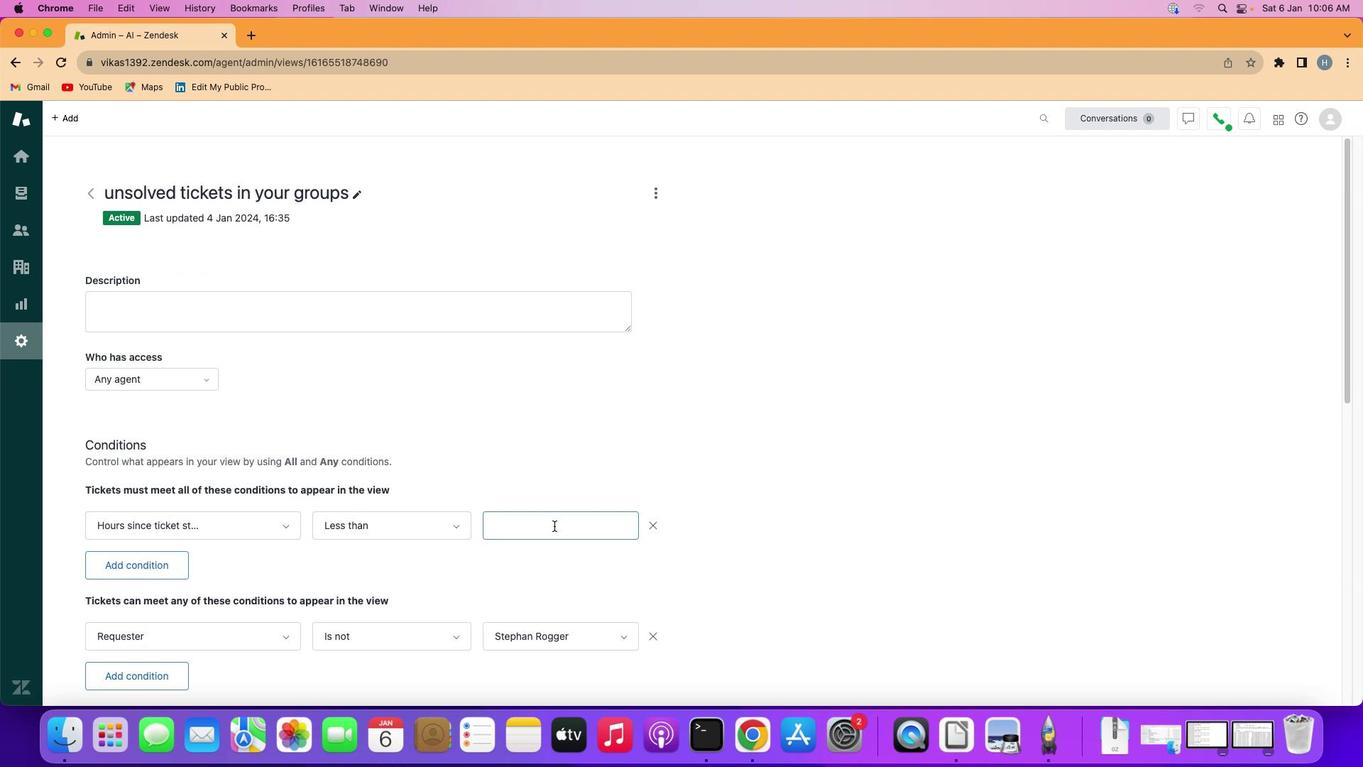 
Action: Mouse pressed left at (549, 521)
Screenshot: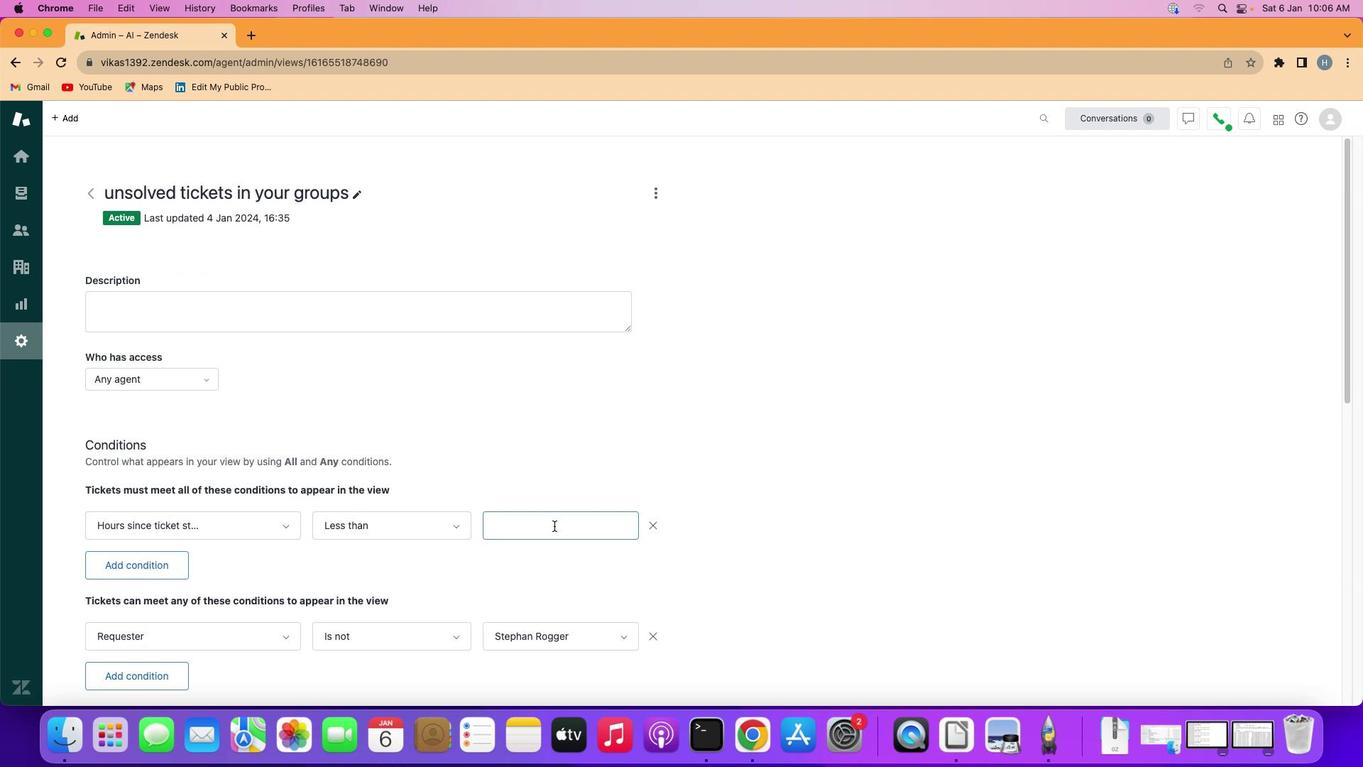 
Action: Key pressed Key.shift'T''w''e''n''t''y''-''f''o''u''r'
Screenshot: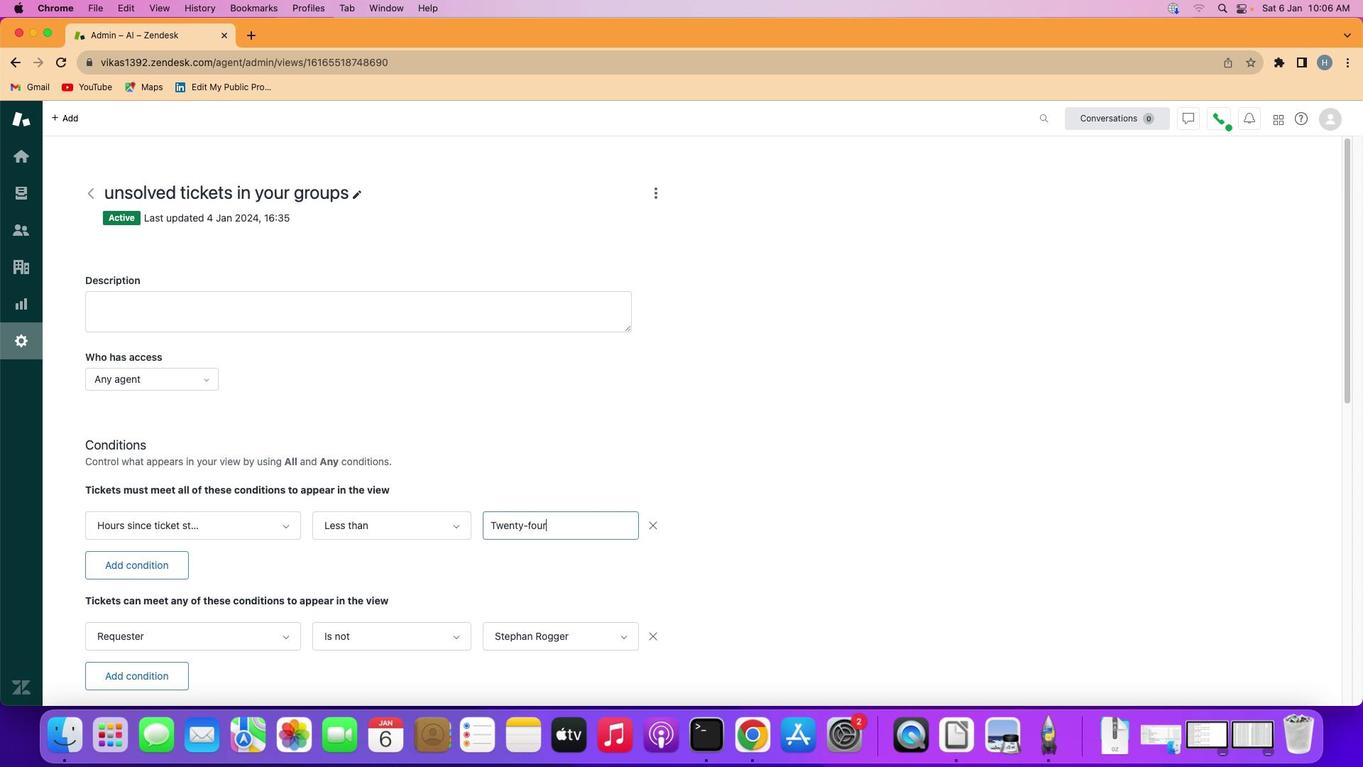 
Action: Mouse moved to (571, 561)
Screenshot: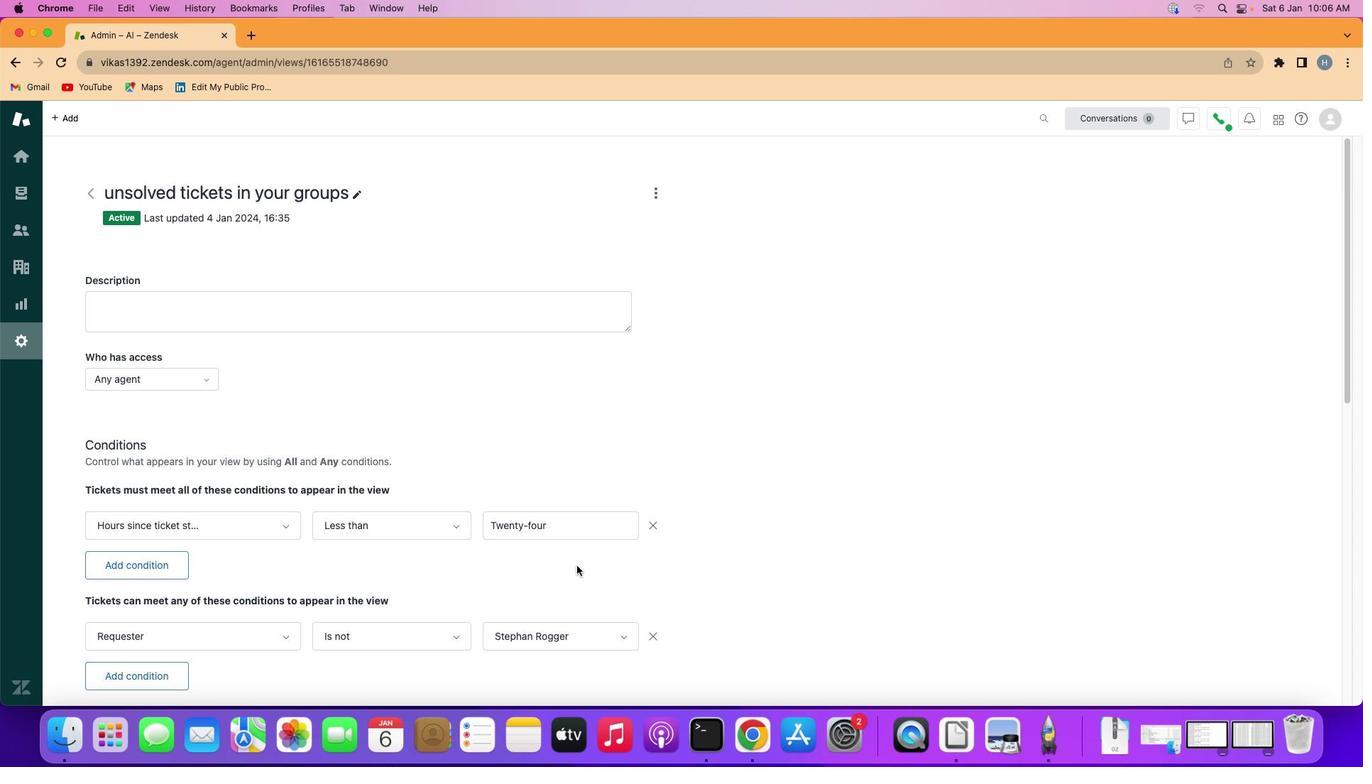 
Action: Mouse pressed left at (571, 561)
Screenshot: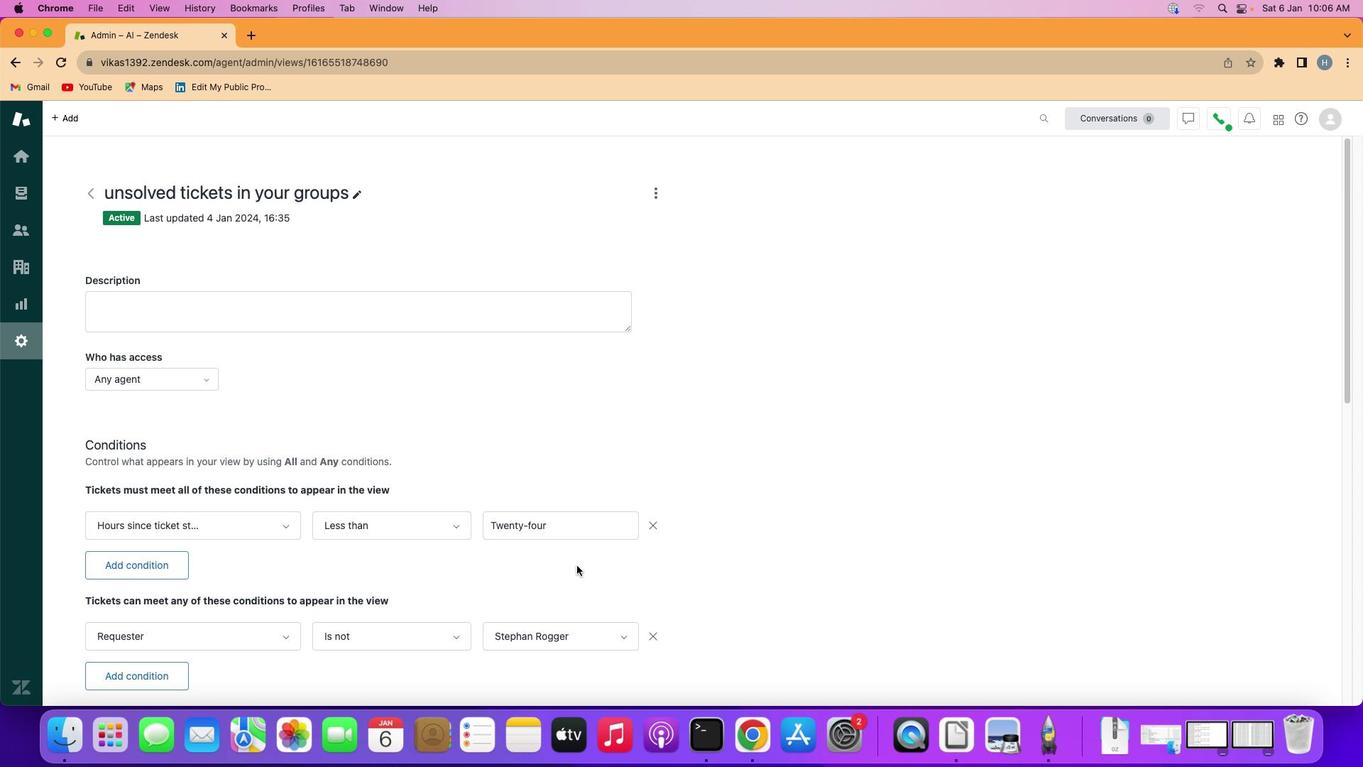
Action: Mouse moved to (569, 561)
Screenshot: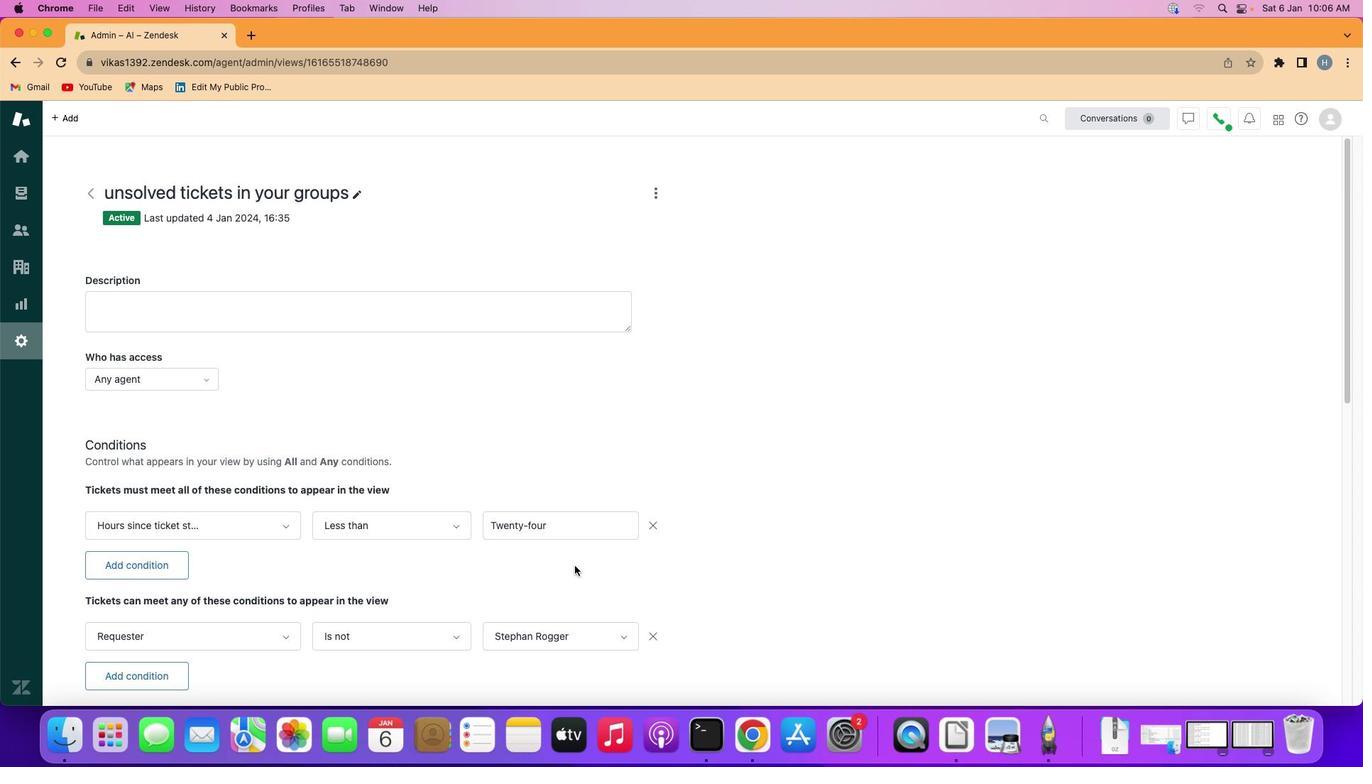 
